 Task: Add Nature's Path Organic Panda Puffs Cereal to the cart.
Action: Mouse moved to (867, 313)
Screenshot: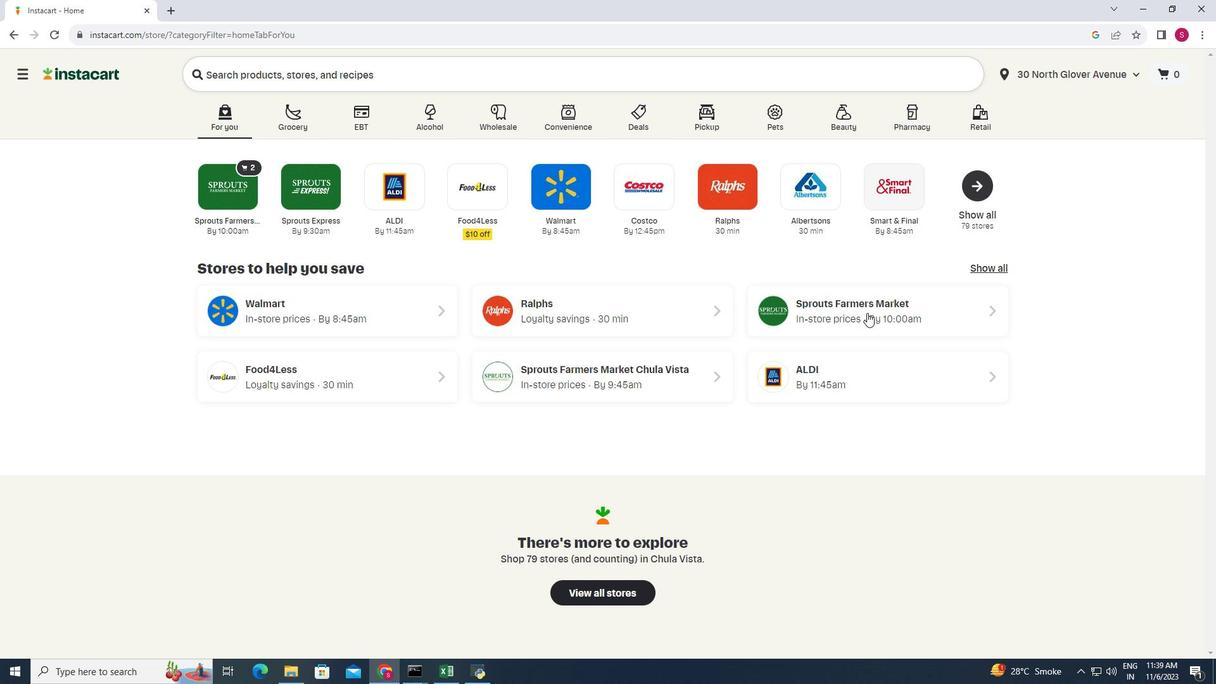 
Action: Mouse pressed left at (867, 313)
Screenshot: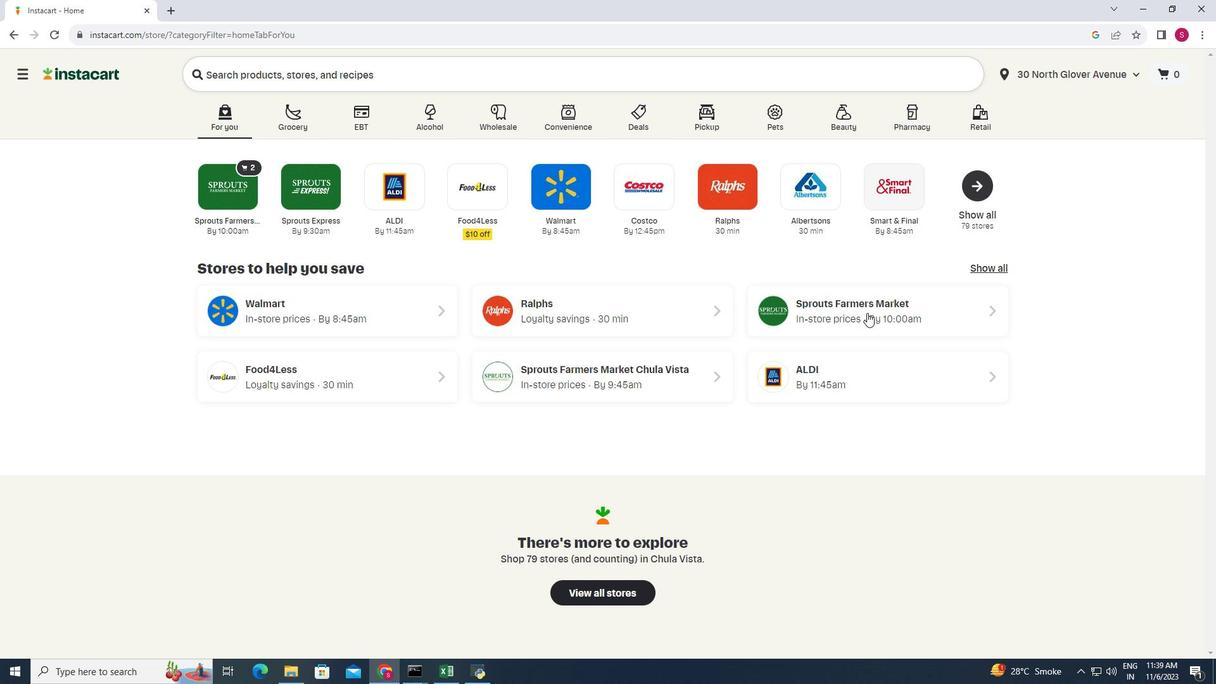 
Action: Mouse moved to (101, 476)
Screenshot: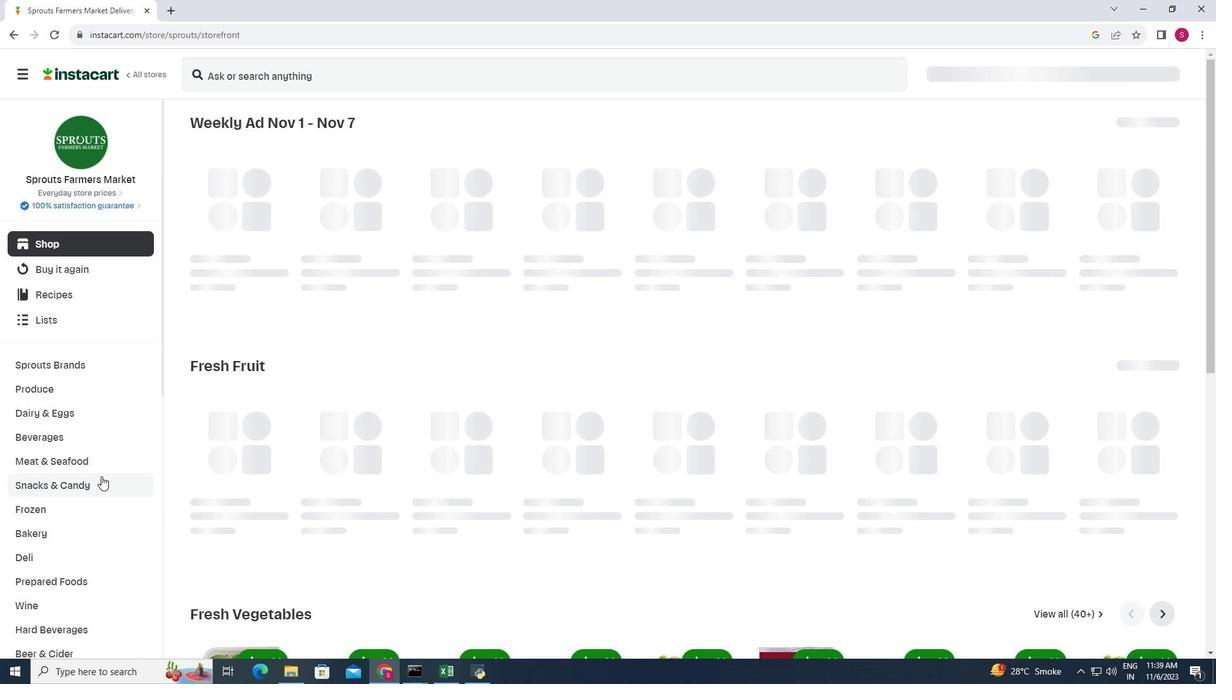 
Action: Mouse scrolled (101, 475) with delta (0, 0)
Screenshot: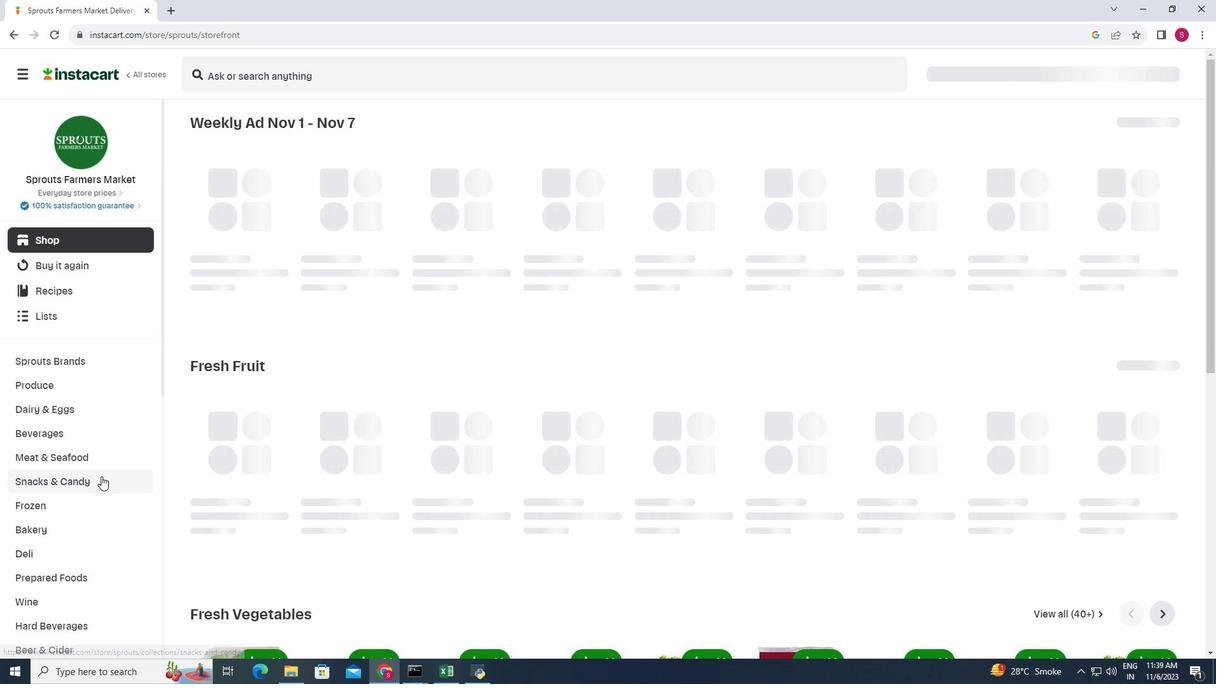 
Action: Mouse scrolled (101, 475) with delta (0, 0)
Screenshot: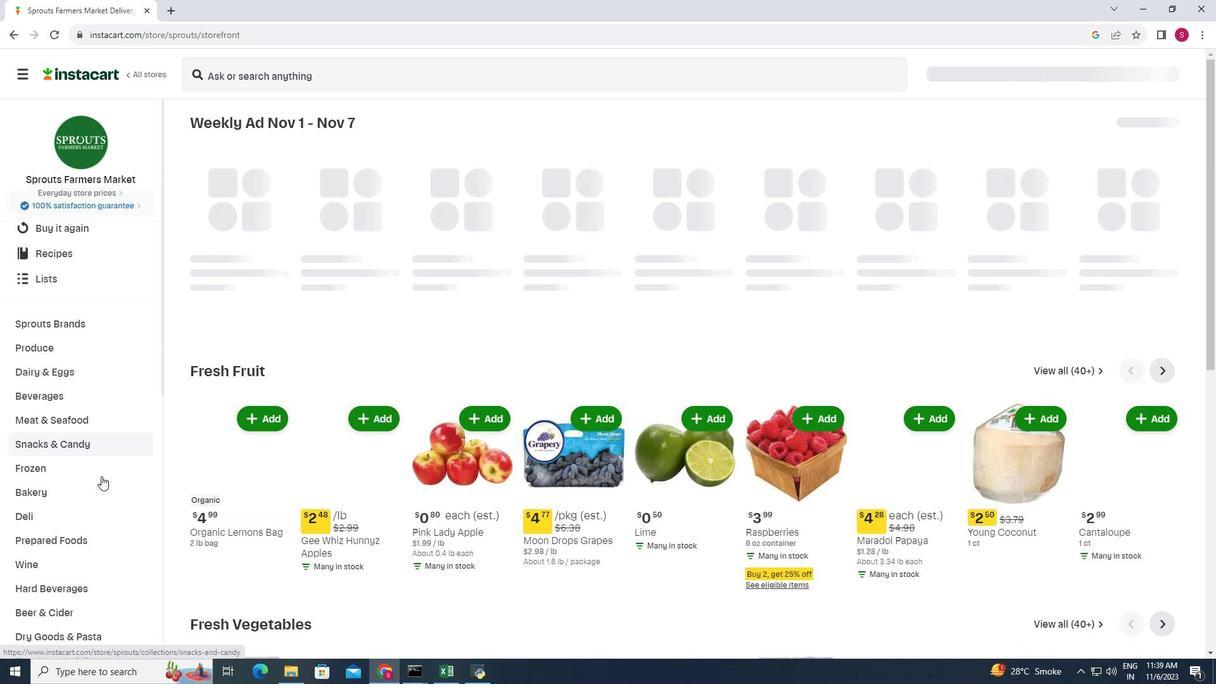 
Action: Mouse scrolled (101, 475) with delta (0, 0)
Screenshot: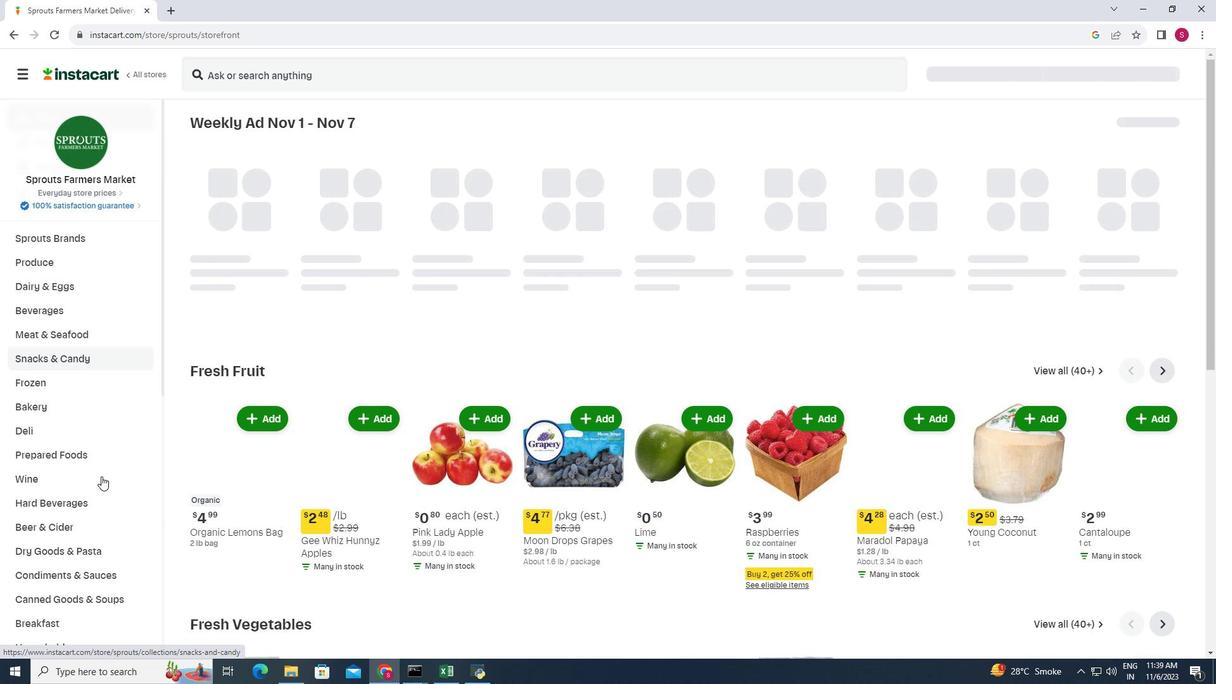 
Action: Mouse moved to (78, 556)
Screenshot: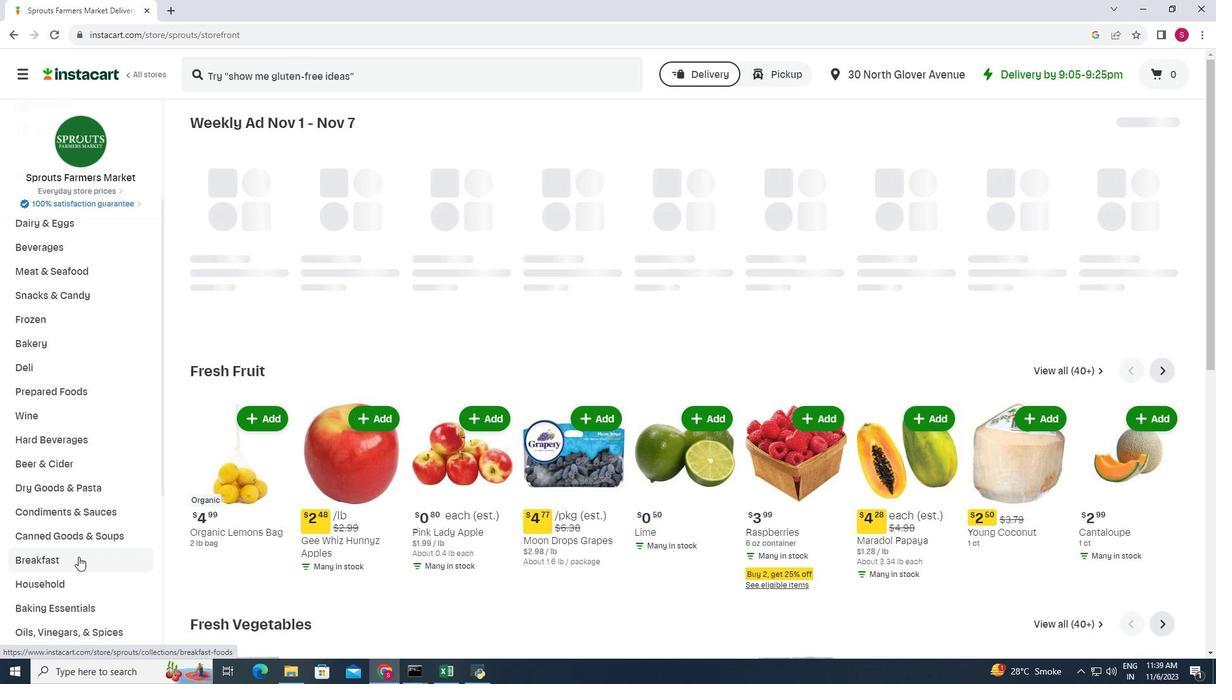 
Action: Mouse pressed left at (78, 556)
Screenshot: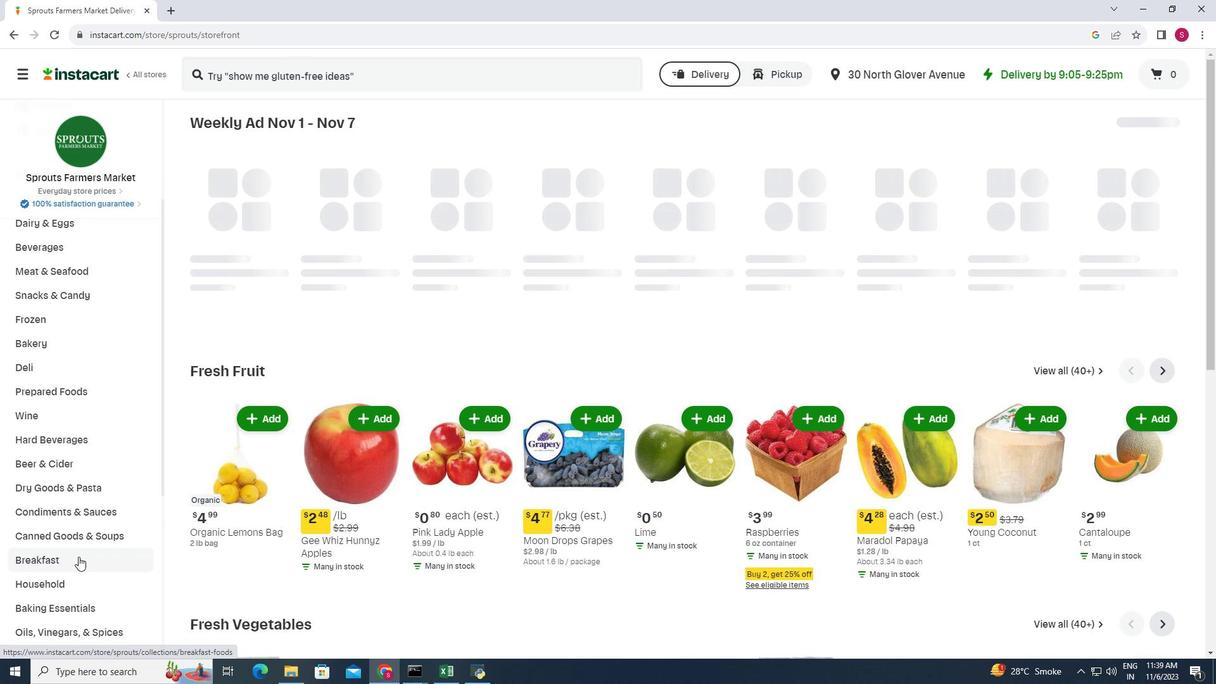 
Action: Mouse moved to (946, 161)
Screenshot: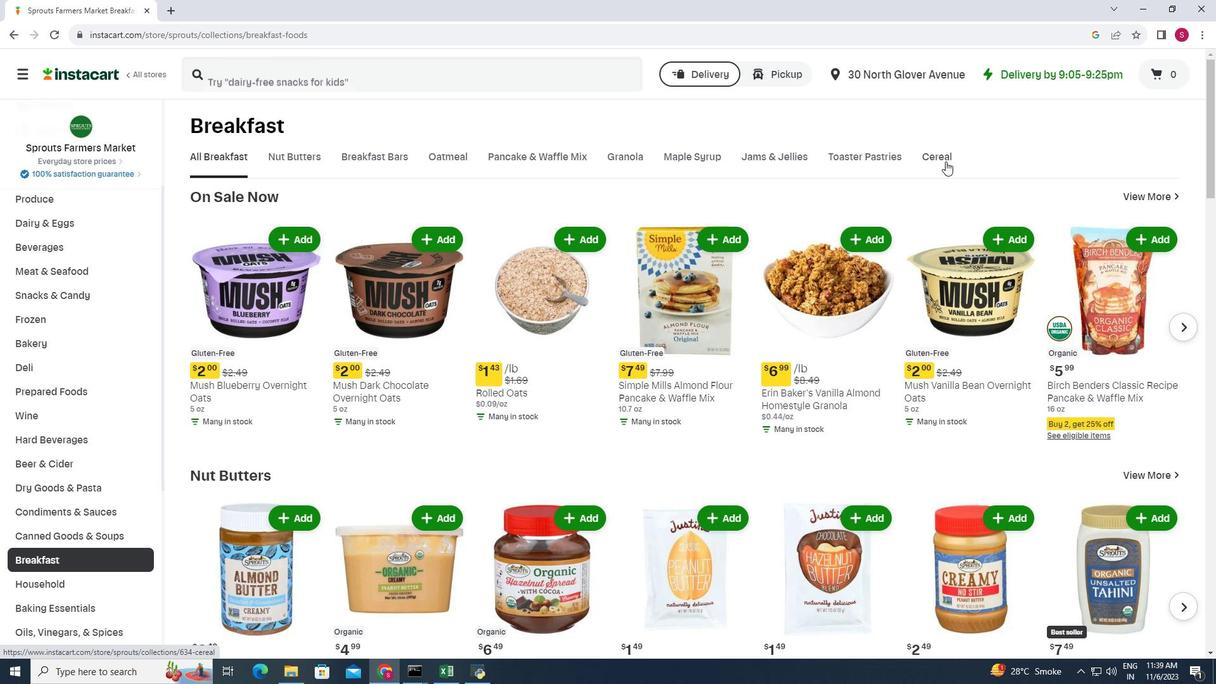 
Action: Mouse pressed left at (946, 161)
Screenshot: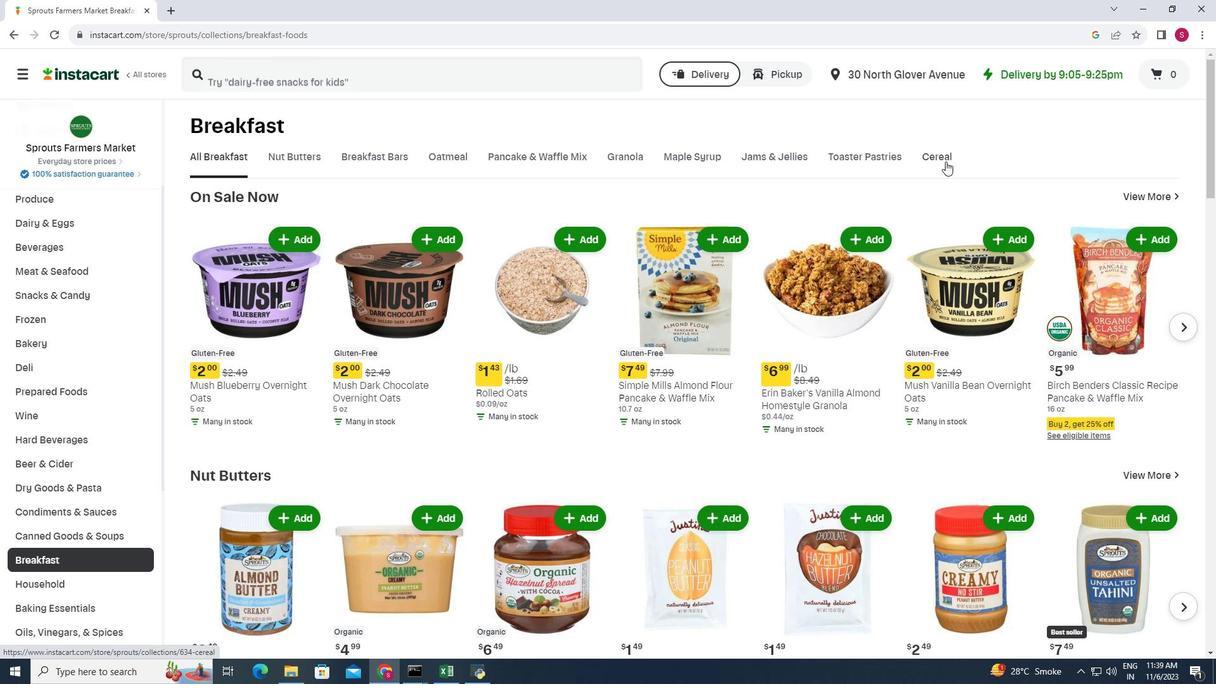 
Action: Mouse moved to (294, 224)
Screenshot: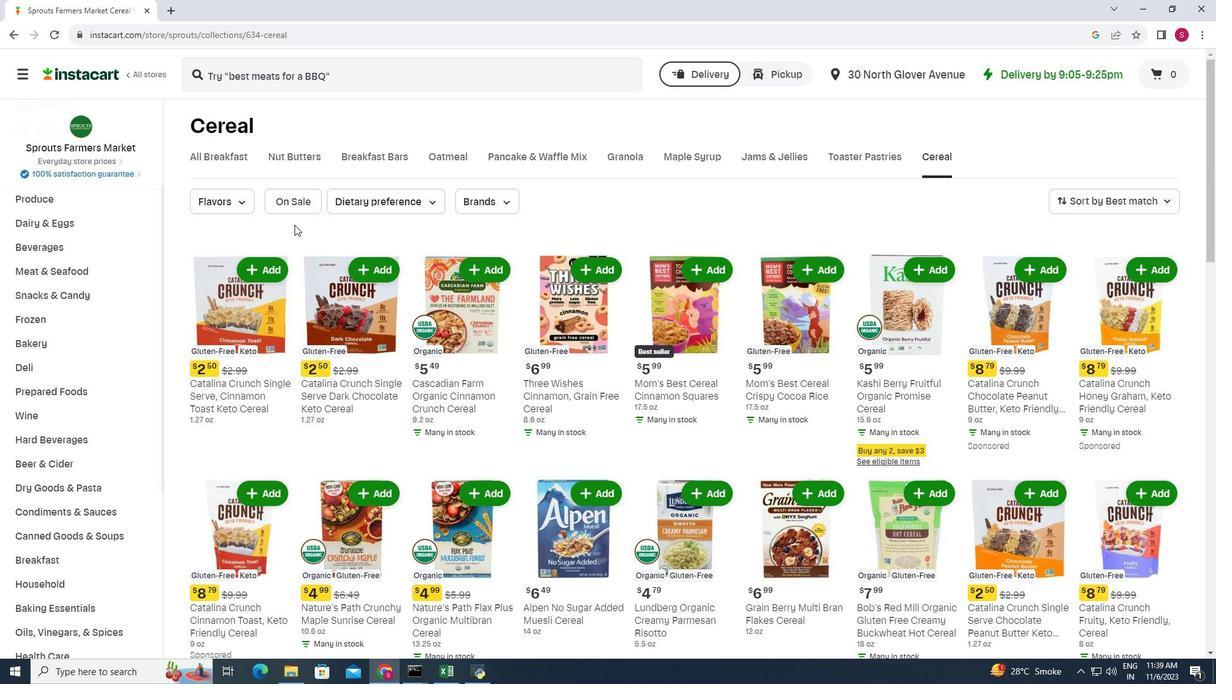 
Action: Mouse scrolled (294, 224) with delta (0, 0)
Screenshot: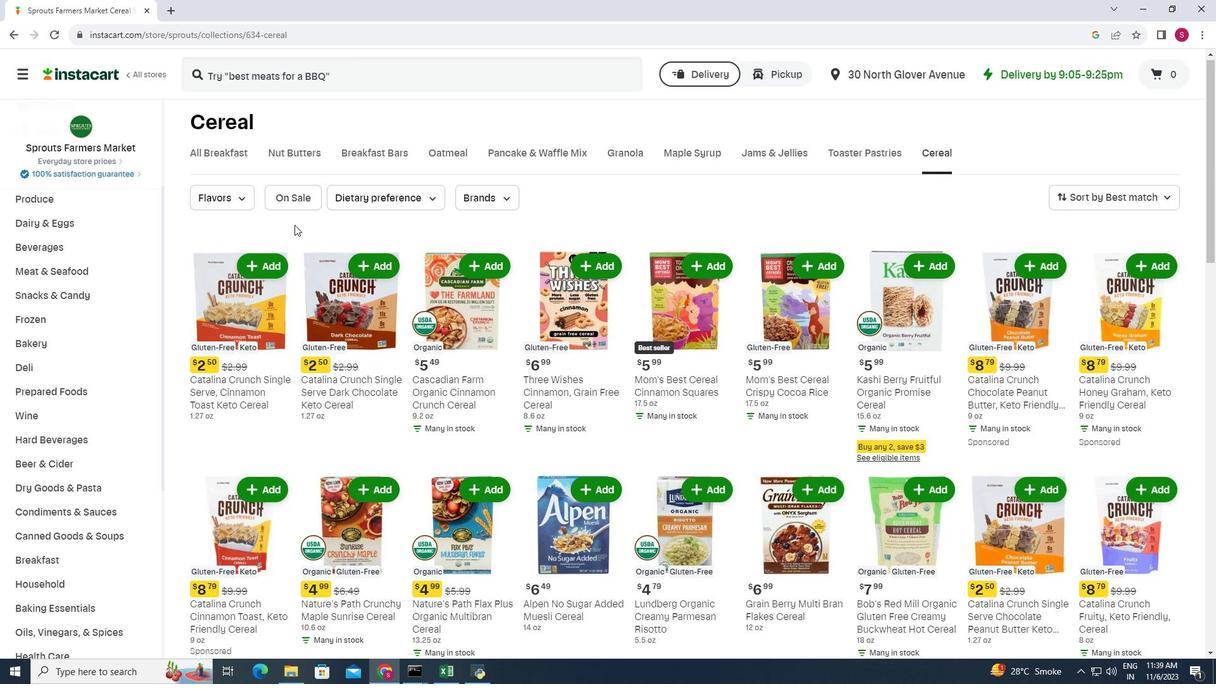 
Action: Mouse scrolled (294, 224) with delta (0, 0)
Screenshot: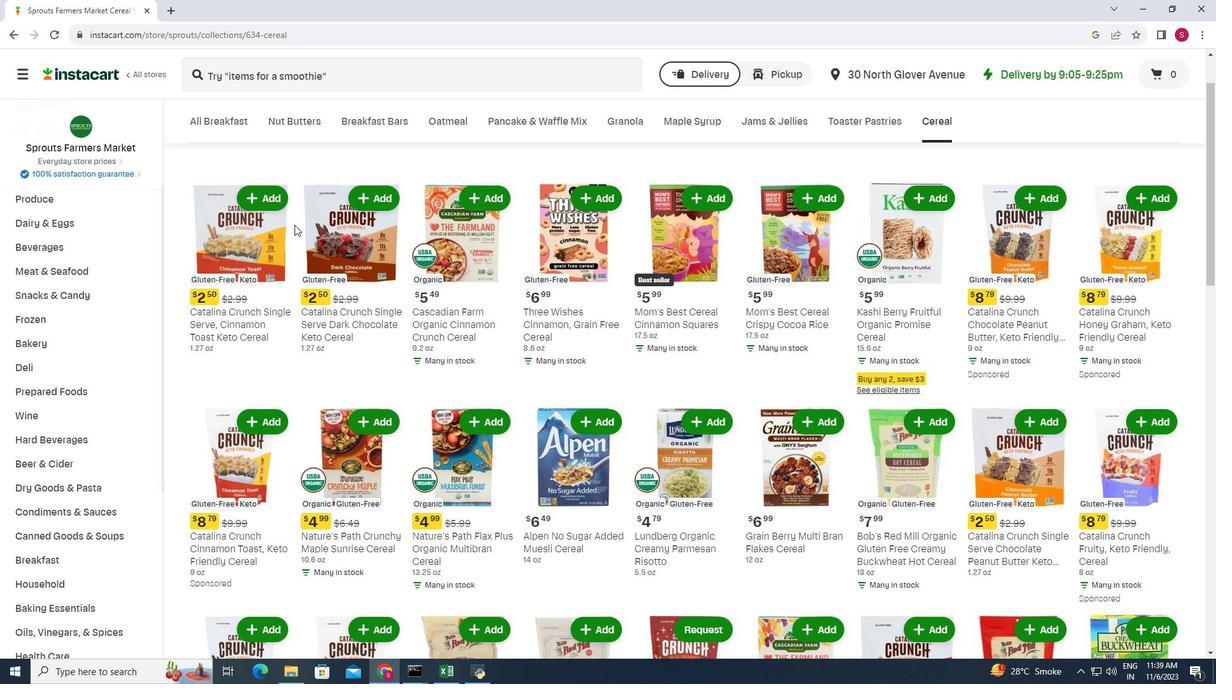 
Action: Mouse moved to (295, 225)
Screenshot: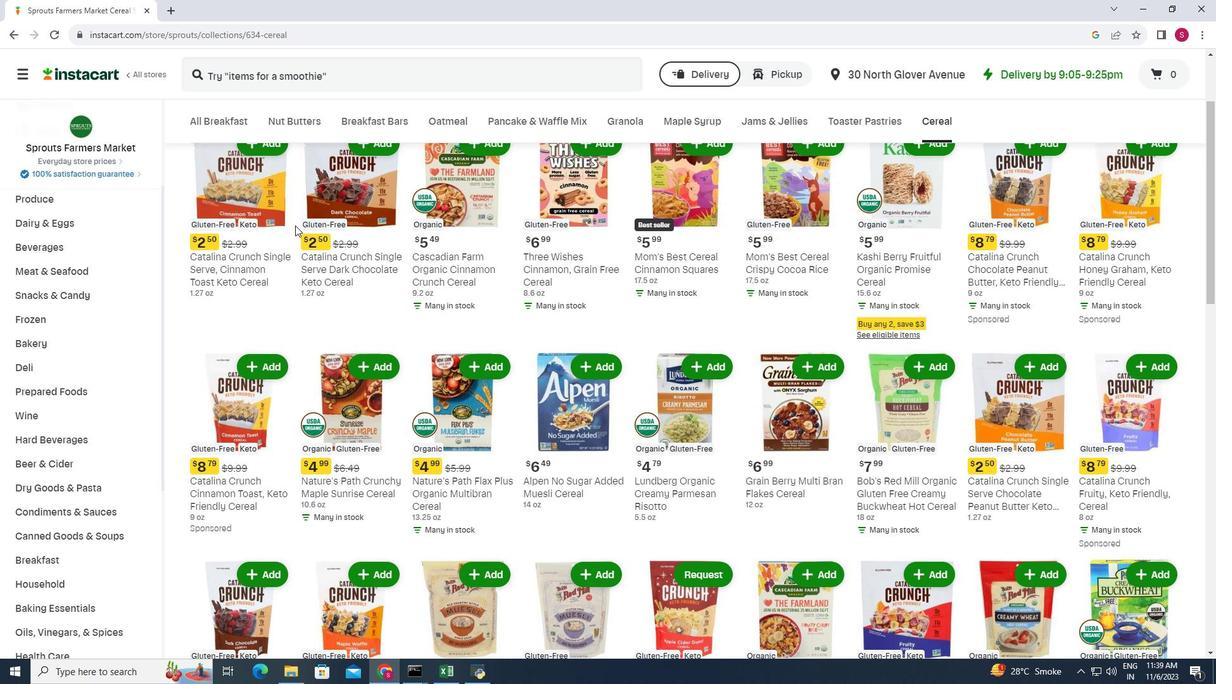 
Action: Mouse scrolled (295, 224) with delta (0, 0)
Screenshot: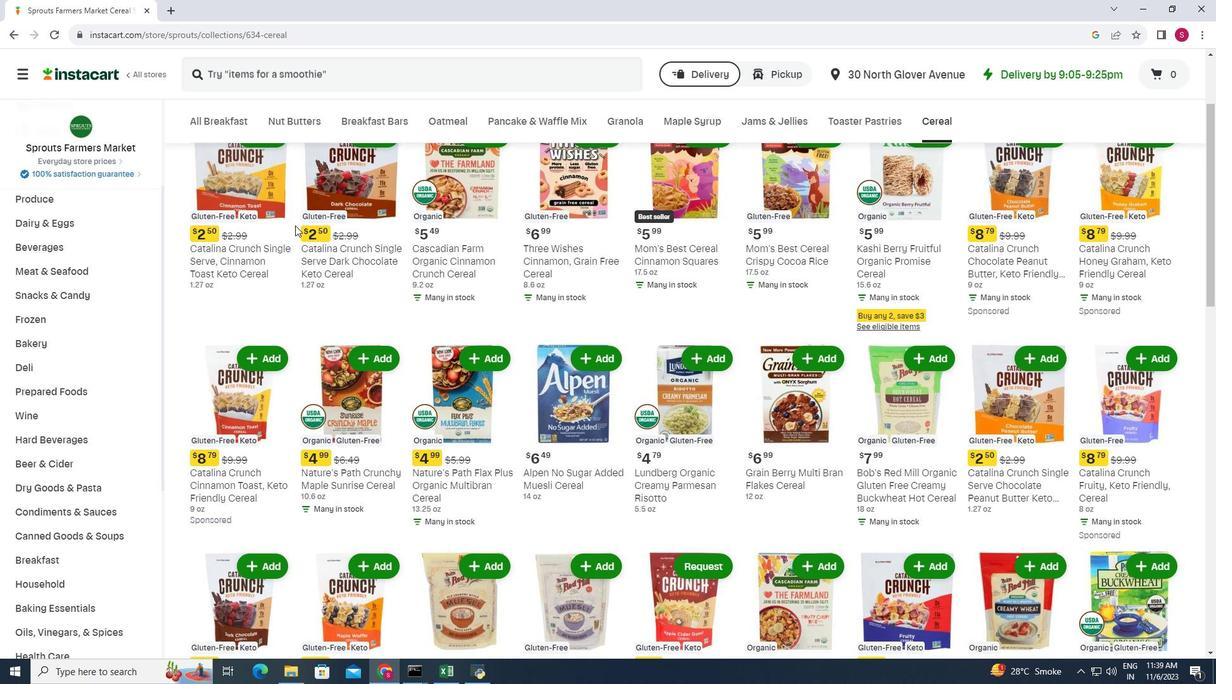 
Action: Mouse moved to (288, 226)
Screenshot: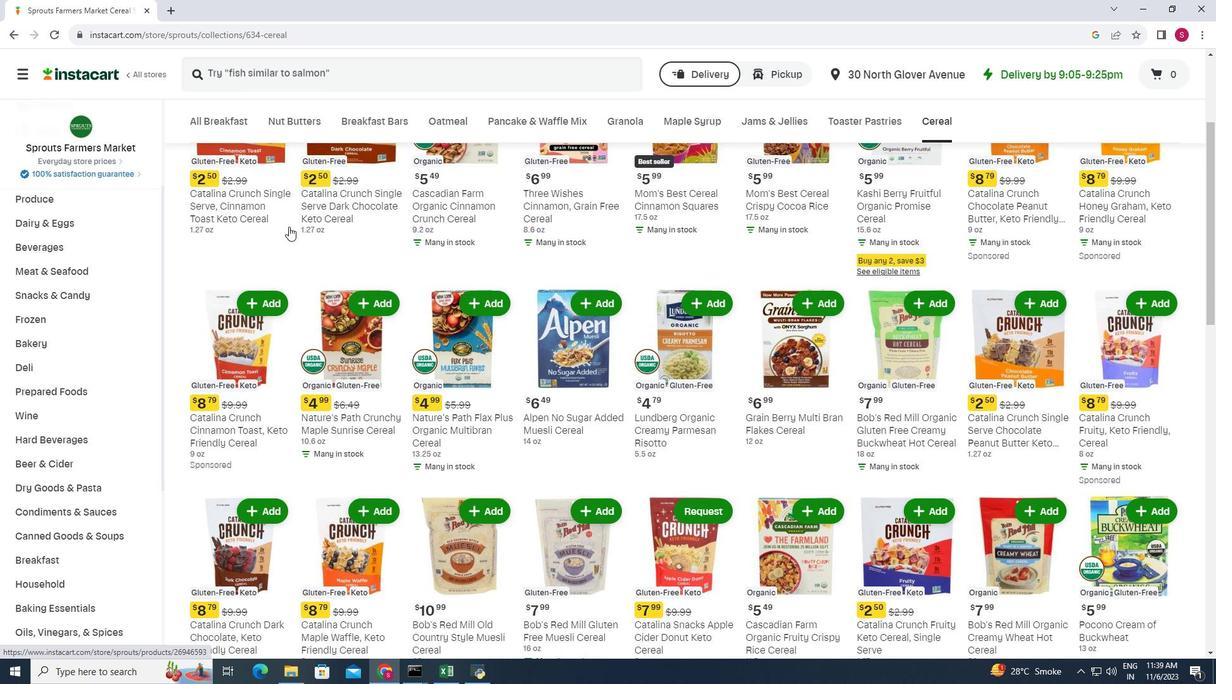 
Action: Mouse scrolled (288, 226) with delta (0, 0)
Screenshot: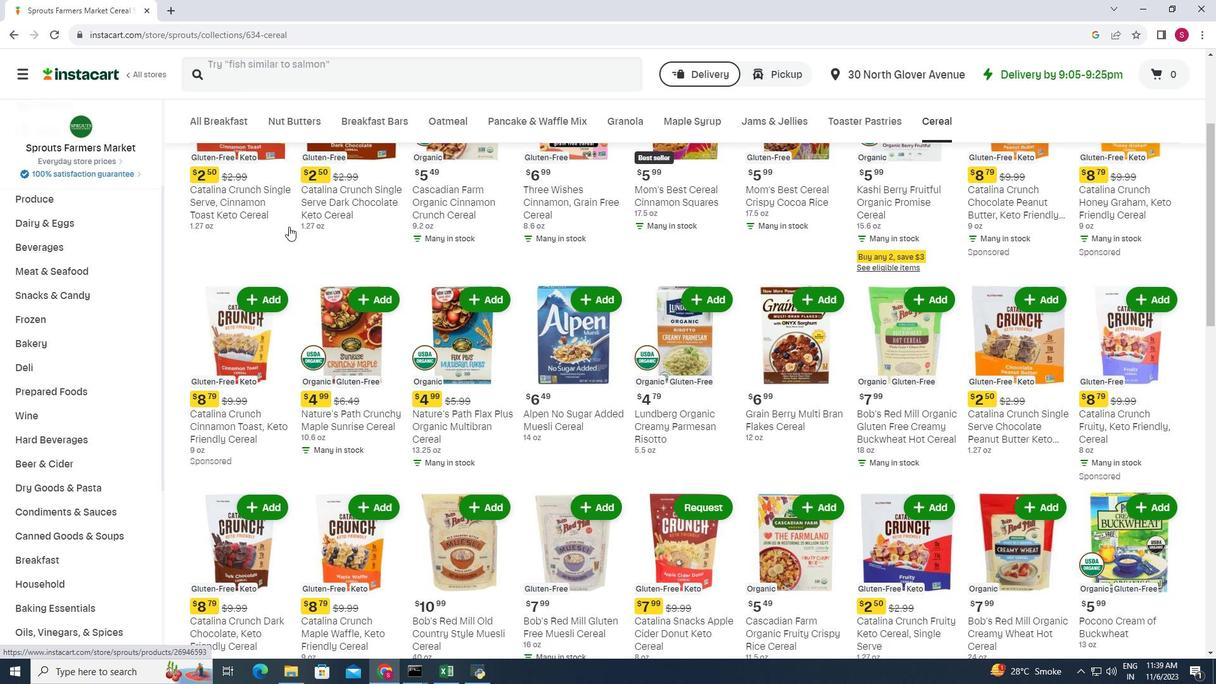 
Action: Mouse moved to (304, 226)
Screenshot: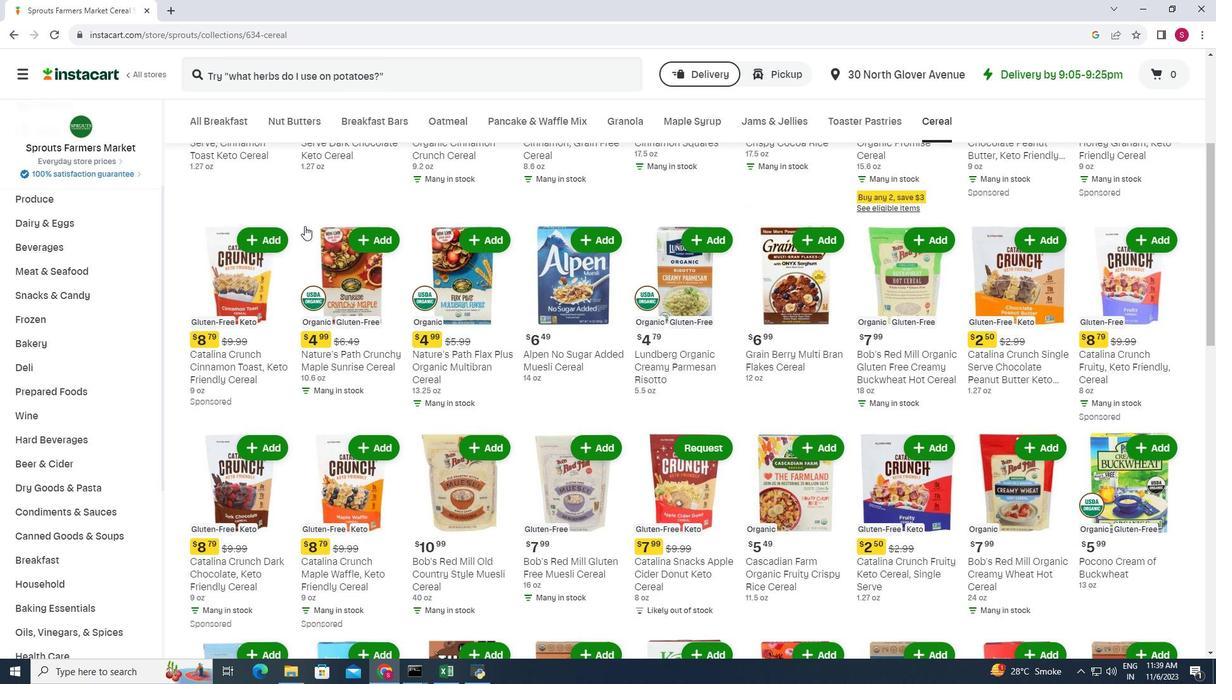 
Action: Mouse scrolled (304, 225) with delta (0, 0)
Screenshot: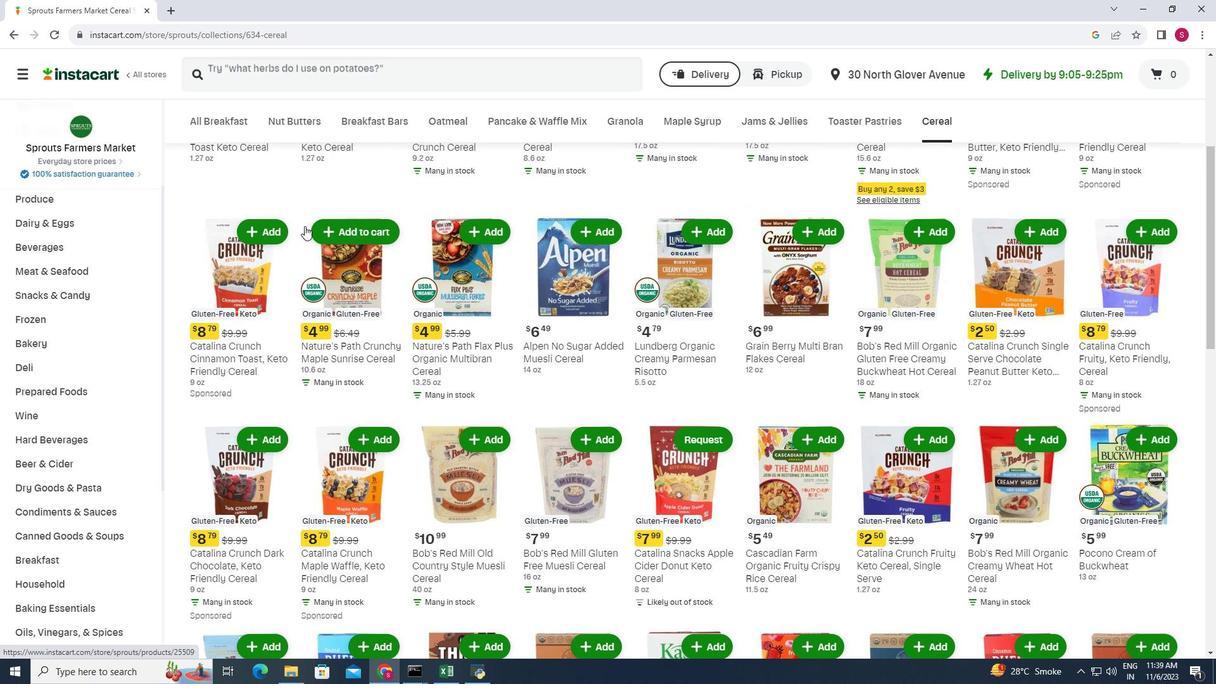 
Action: Mouse moved to (304, 226)
Screenshot: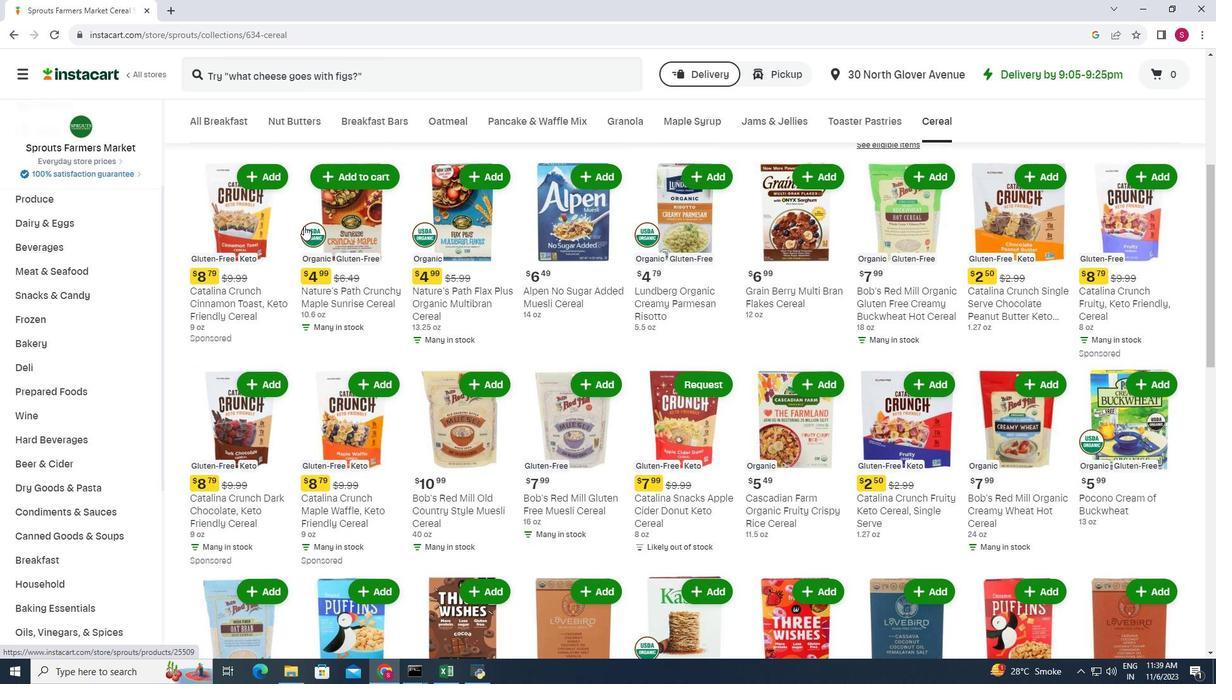 
Action: Mouse scrolled (304, 225) with delta (0, 0)
Screenshot: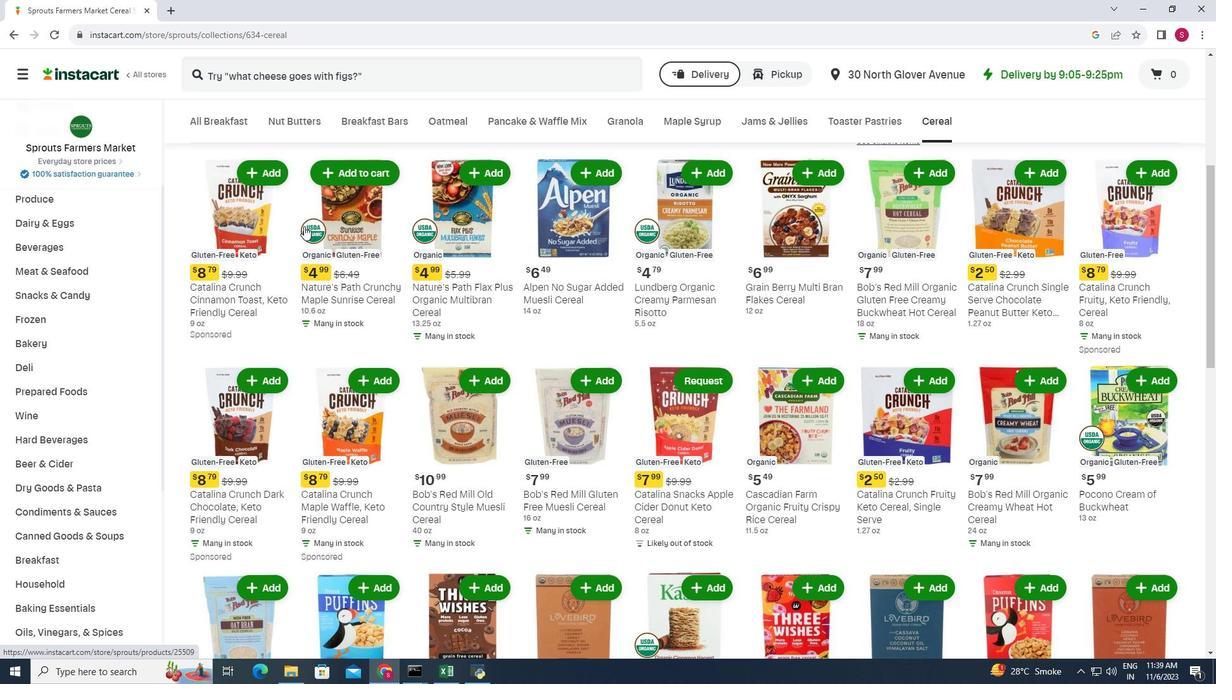 
Action: Mouse moved to (294, 234)
Screenshot: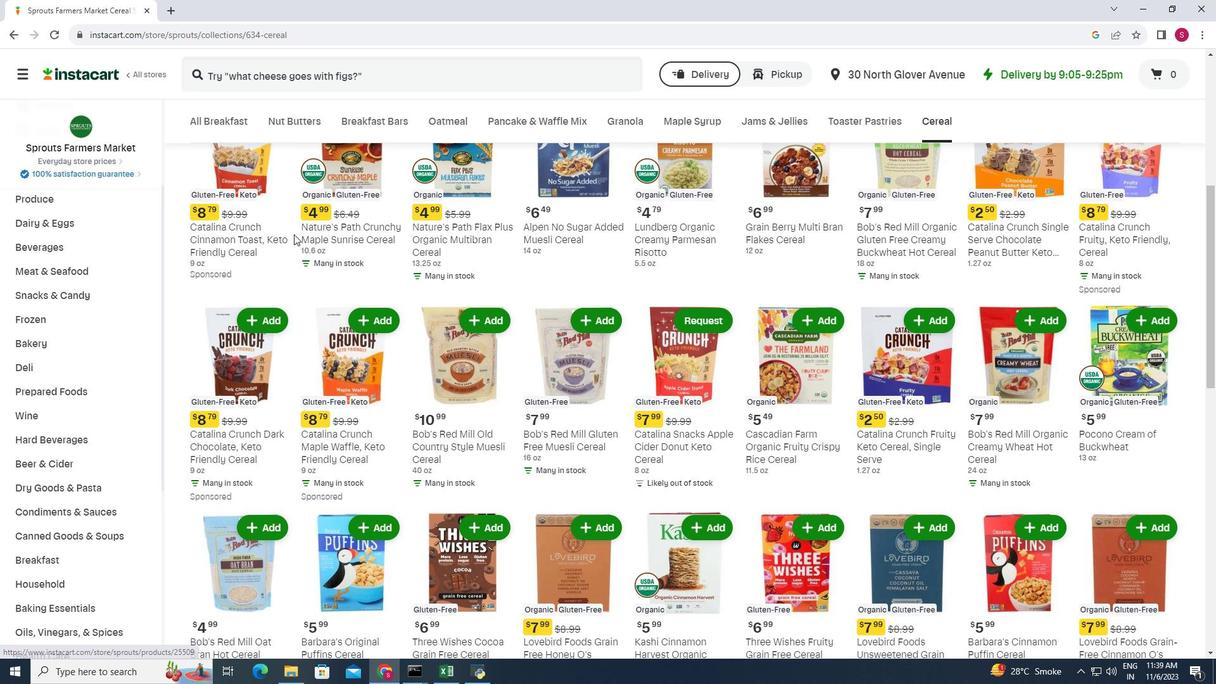
Action: Mouse scrolled (294, 233) with delta (0, 0)
Screenshot: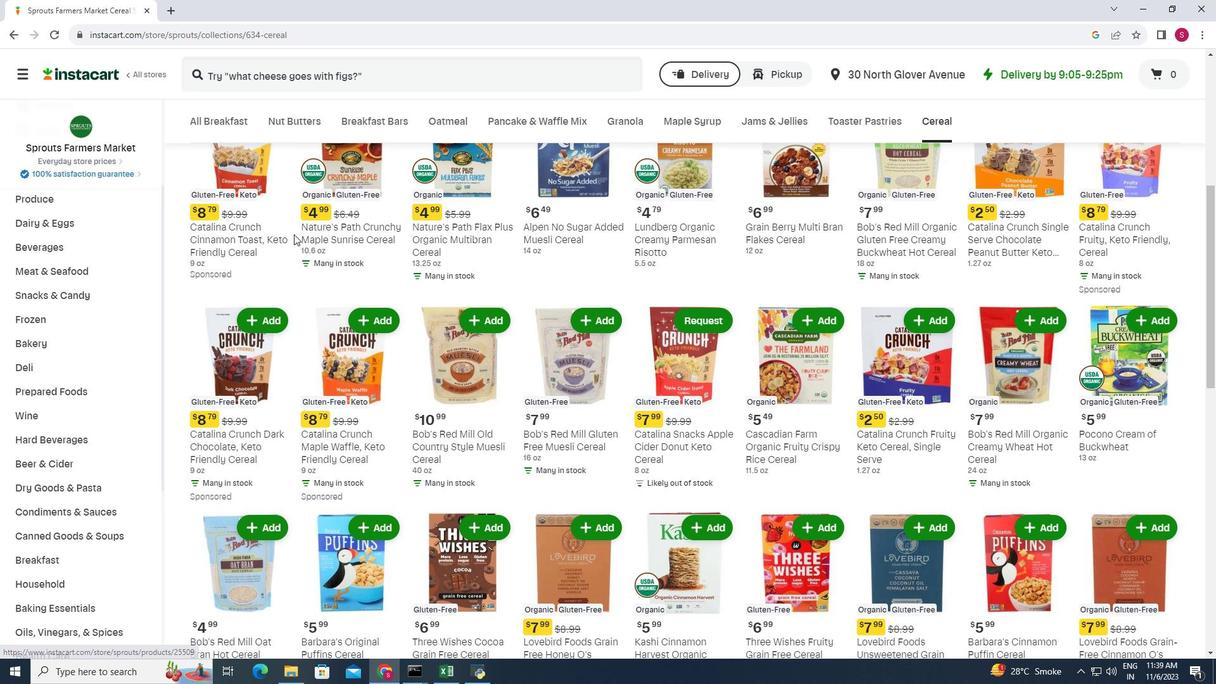 
Action: Mouse moved to (295, 233)
Screenshot: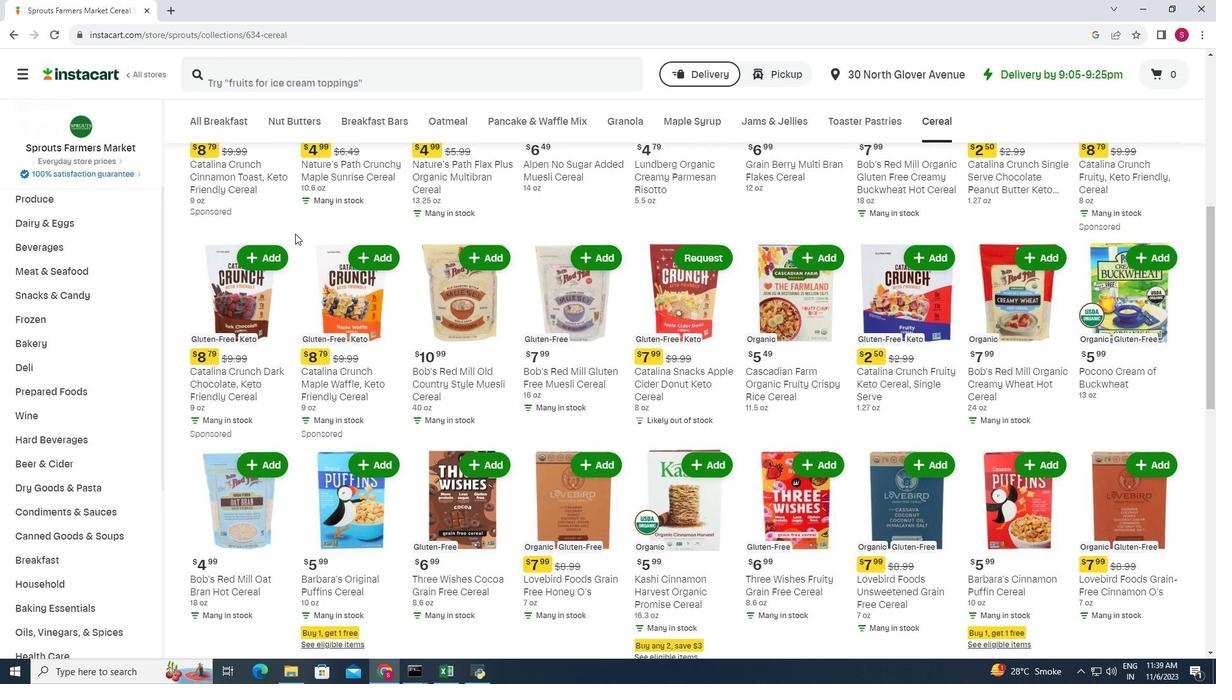 
Action: Mouse scrolled (295, 233) with delta (0, 0)
Screenshot: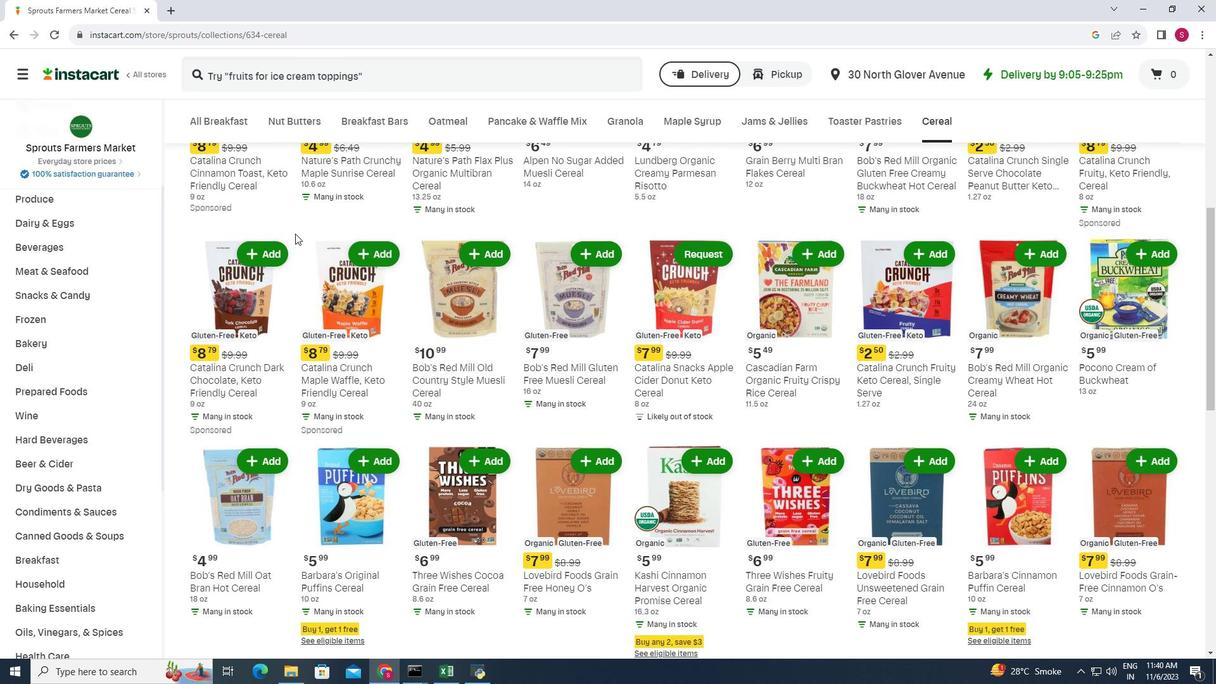 
Action: Mouse moved to (295, 233)
Screenshot: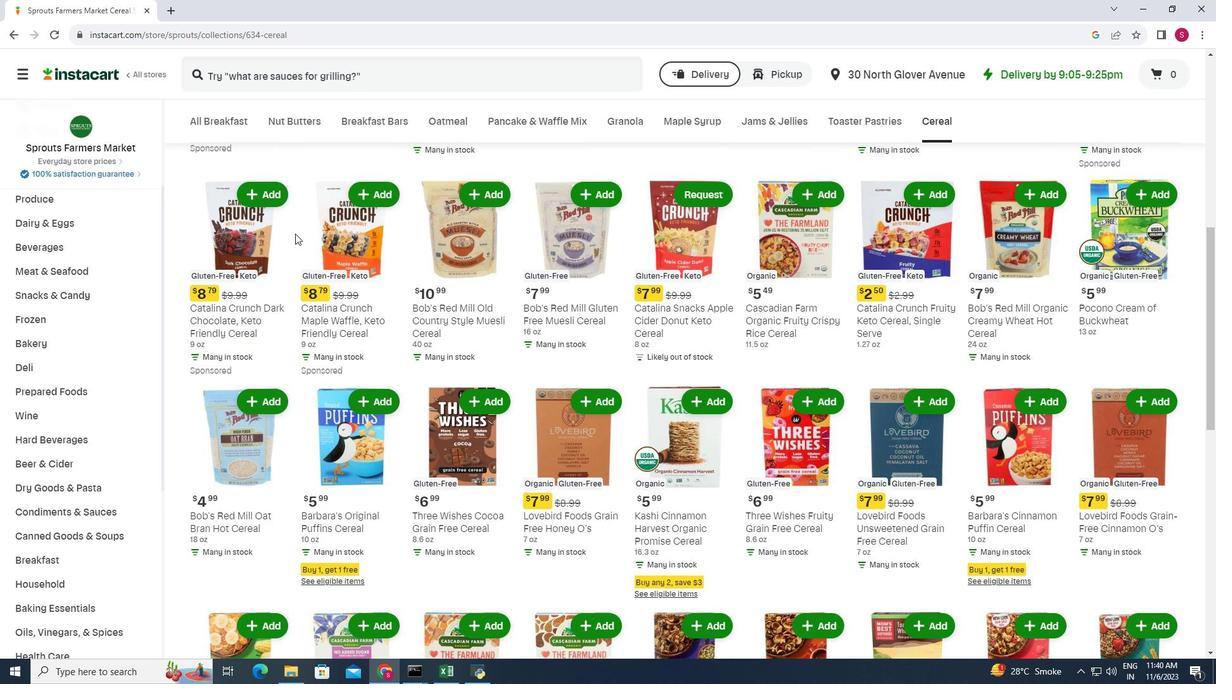 
Action: Mouse scrolled (295, 233) with delta (0, 0)
Screenshot: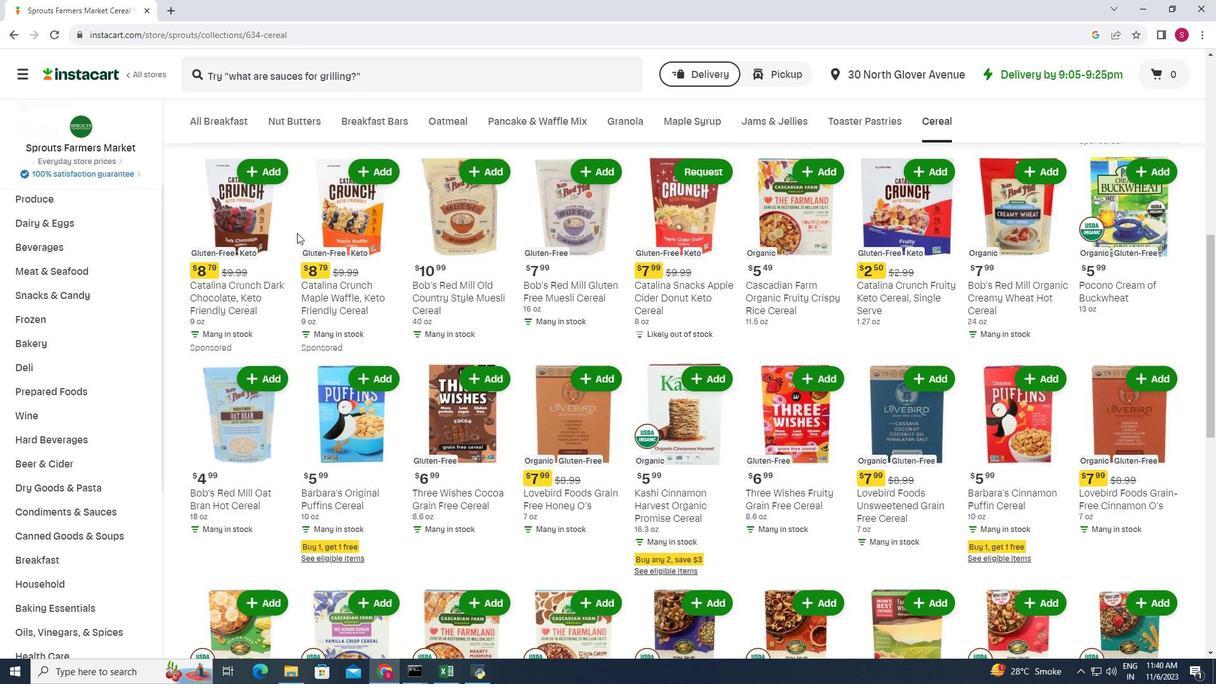 
Action: Mouse moved to (297, 232)
Screenshot: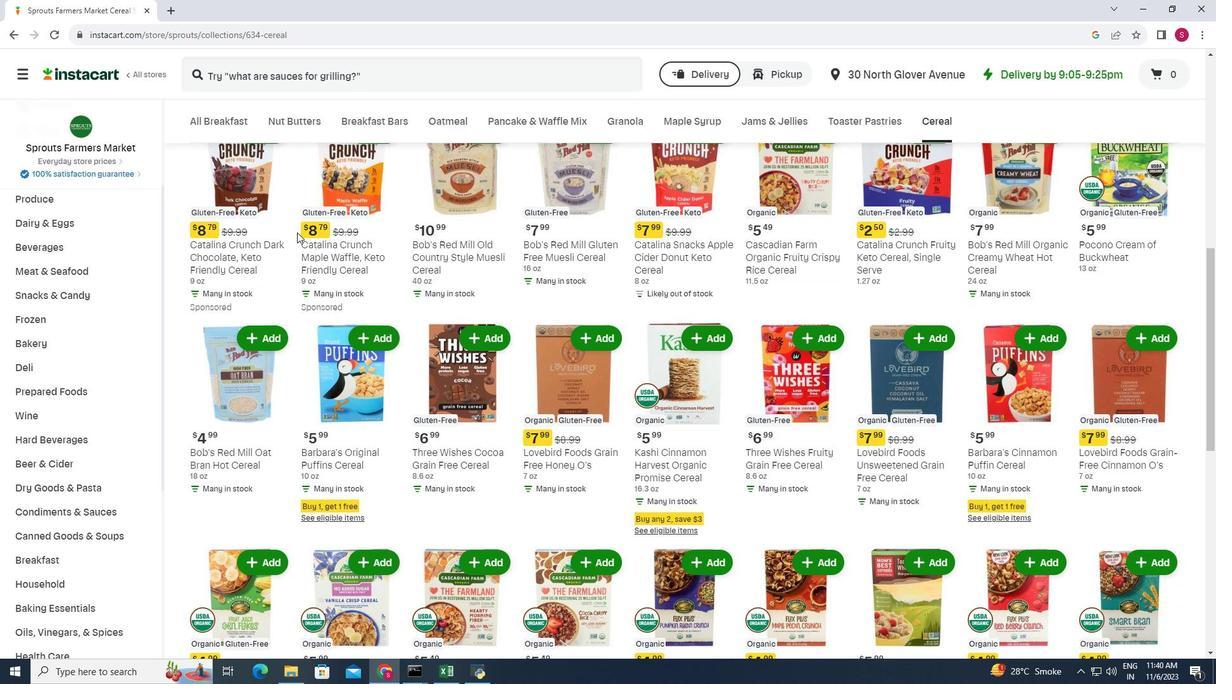 
Action: Mouse scrolled (297, 231) with delta (0, 0)
Screenshot: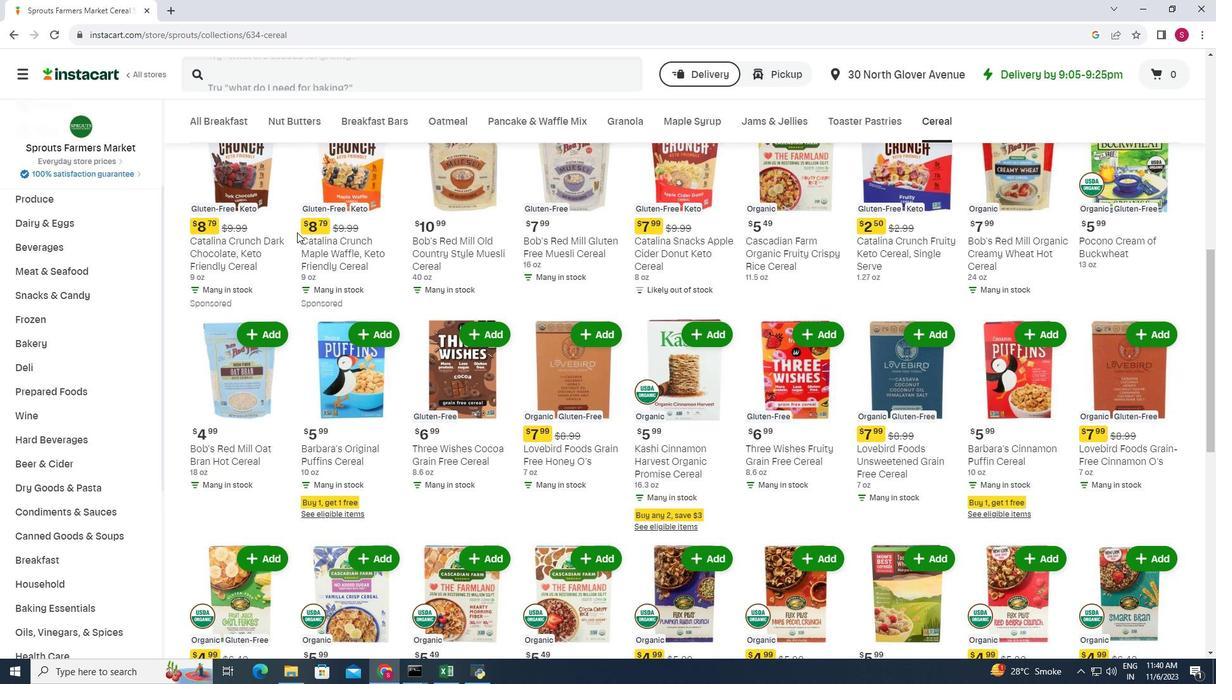 
Action: Mouse moved to (296, 231)
Screenshot: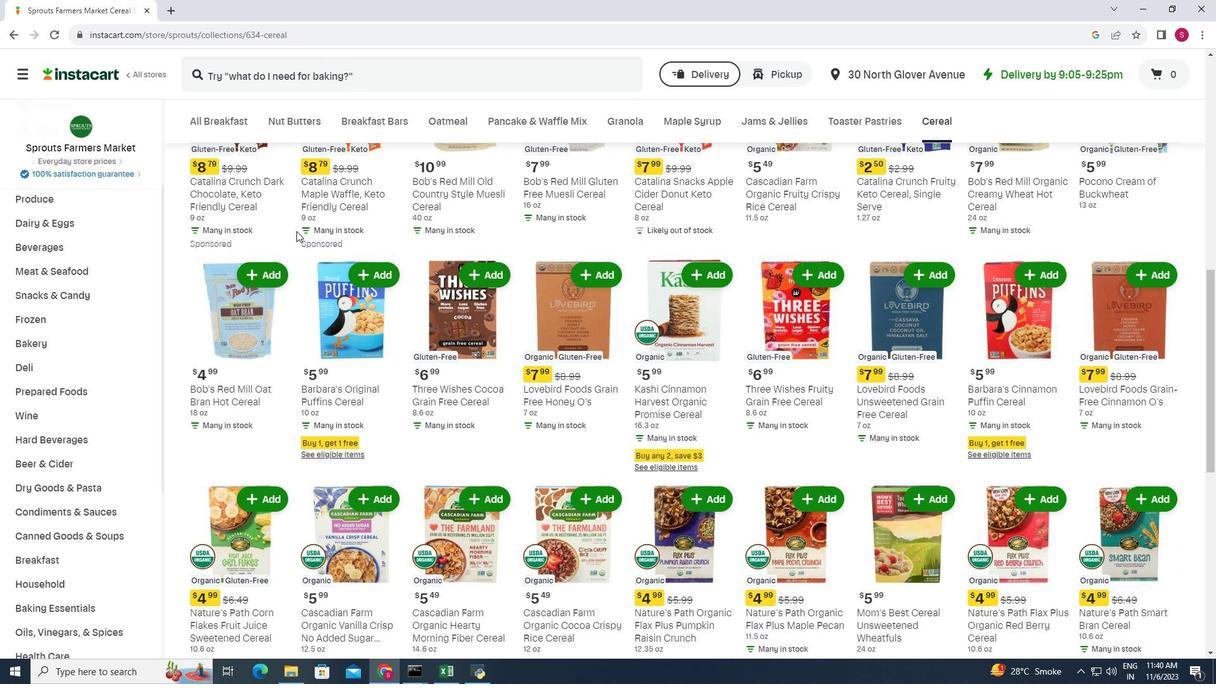 
Action: Mouse scrolled (296, 230) with delta (0, 0)
Screenshot: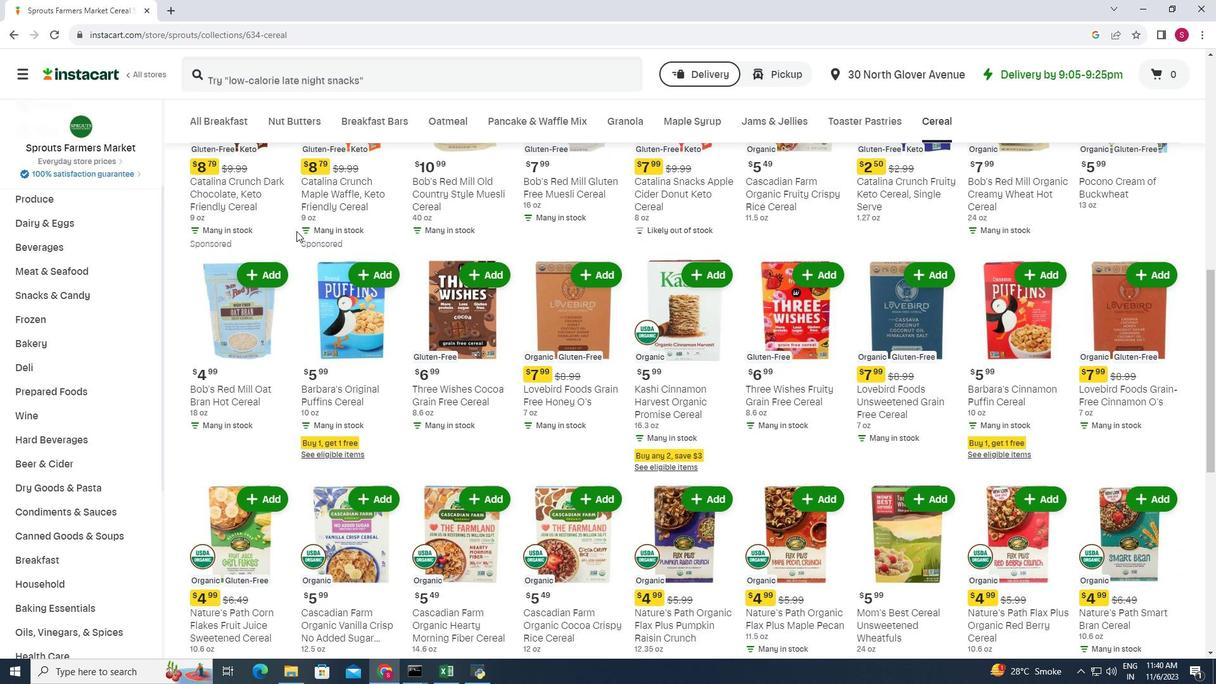 
Action: Mouse moved to (296, 230)
Screenshot: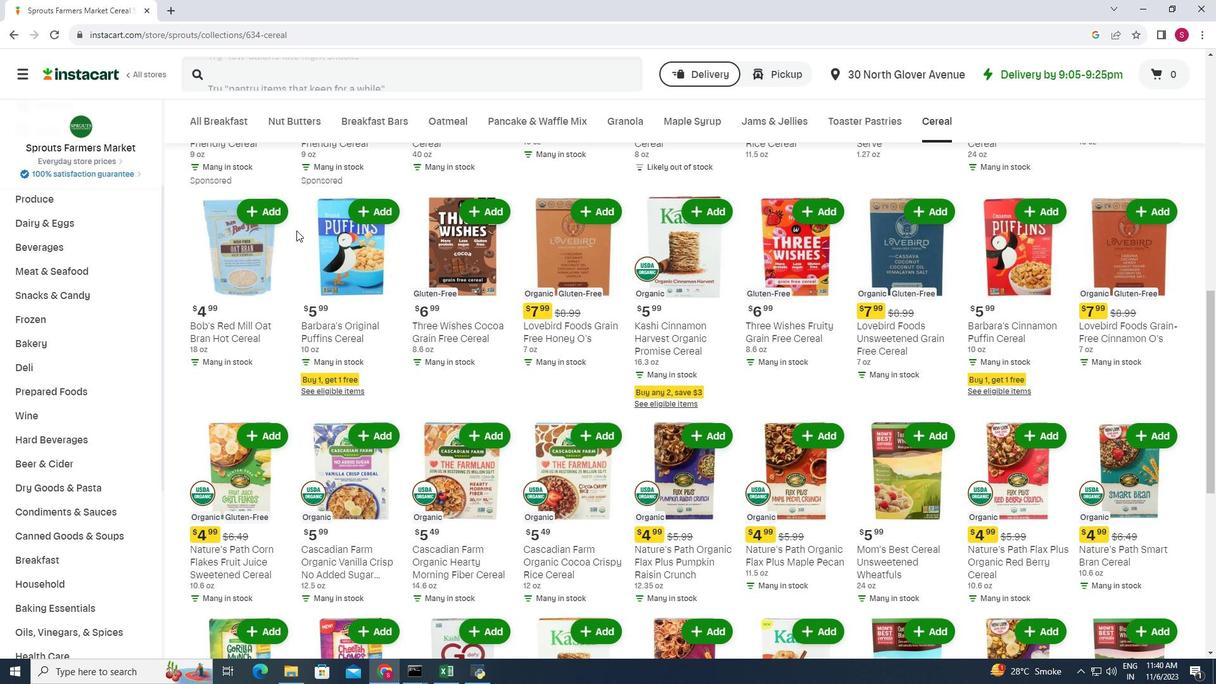 
Action: Mouse scrolled (296, 230) with delta (0, 0)
Screenshot: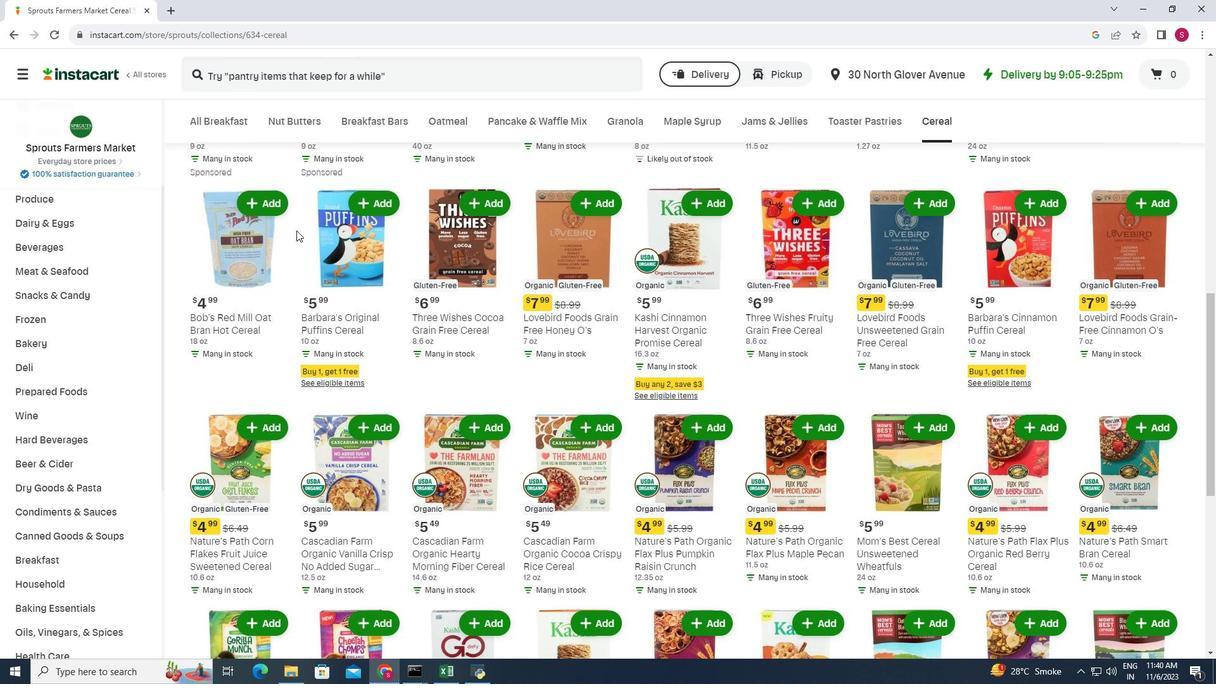 
Action: Mouse moved to (294, 230)
Screenshot: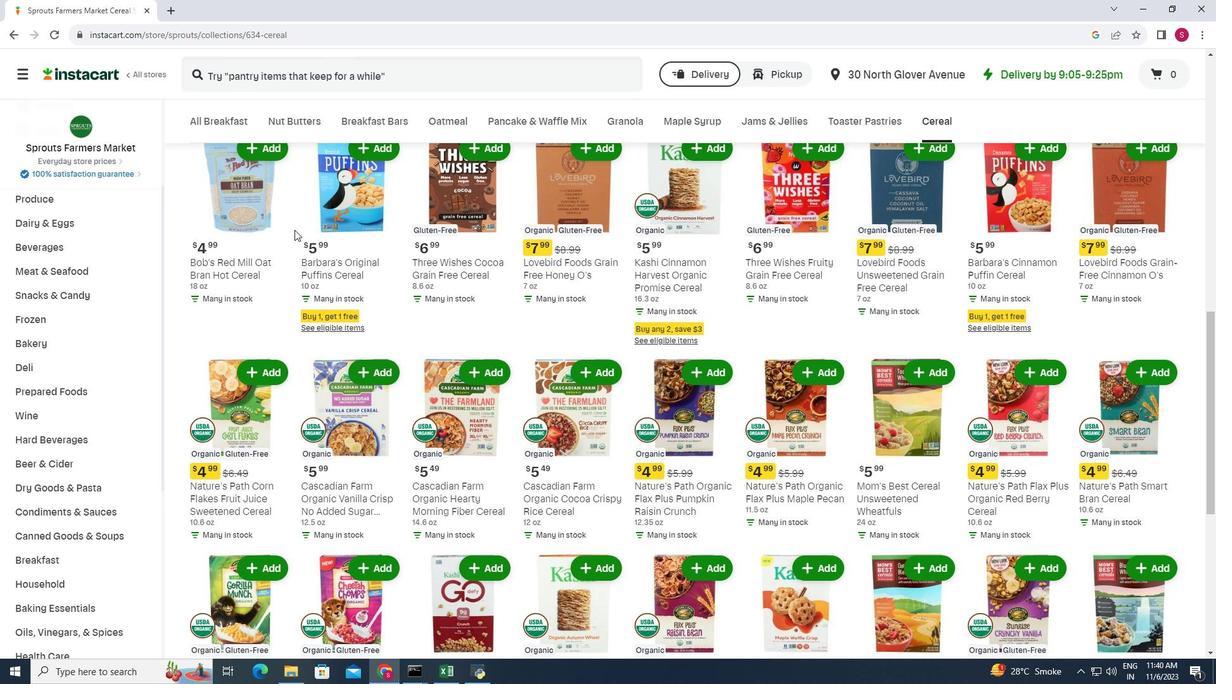 
Action: Mouse scrolled (294, 229) with delta (0, 0)
Screenshot: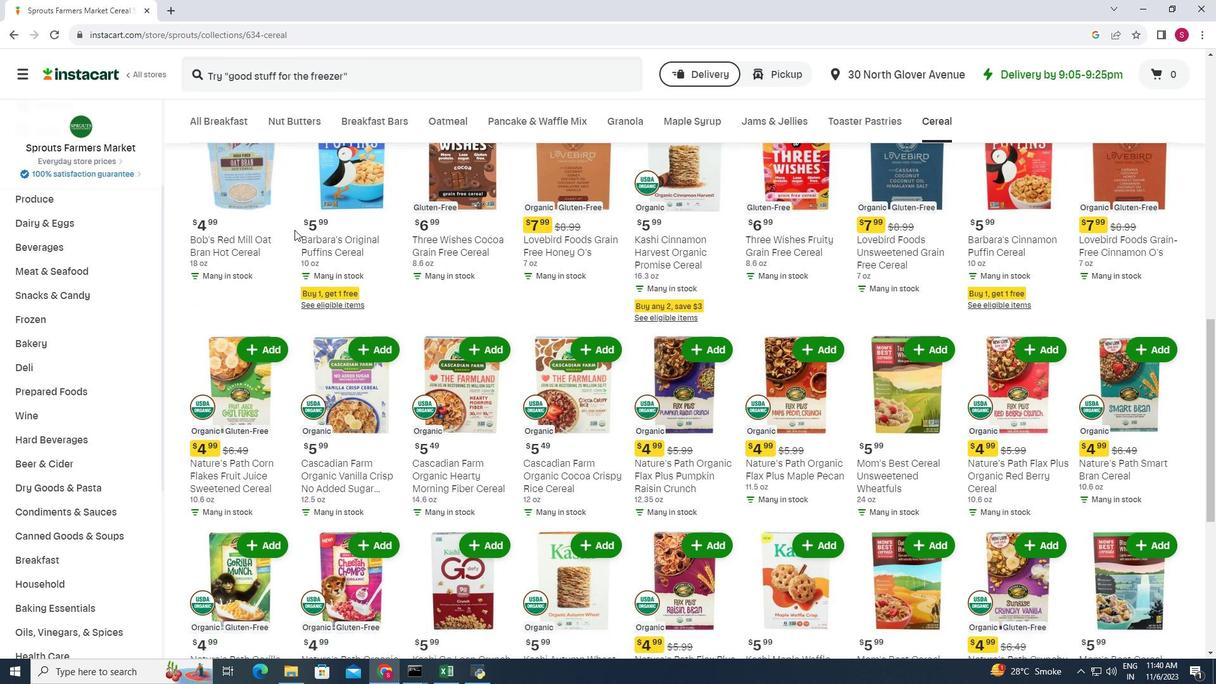 
Action: Mouse scrolled (294, 229) with delta (0, 0)
Screenshot: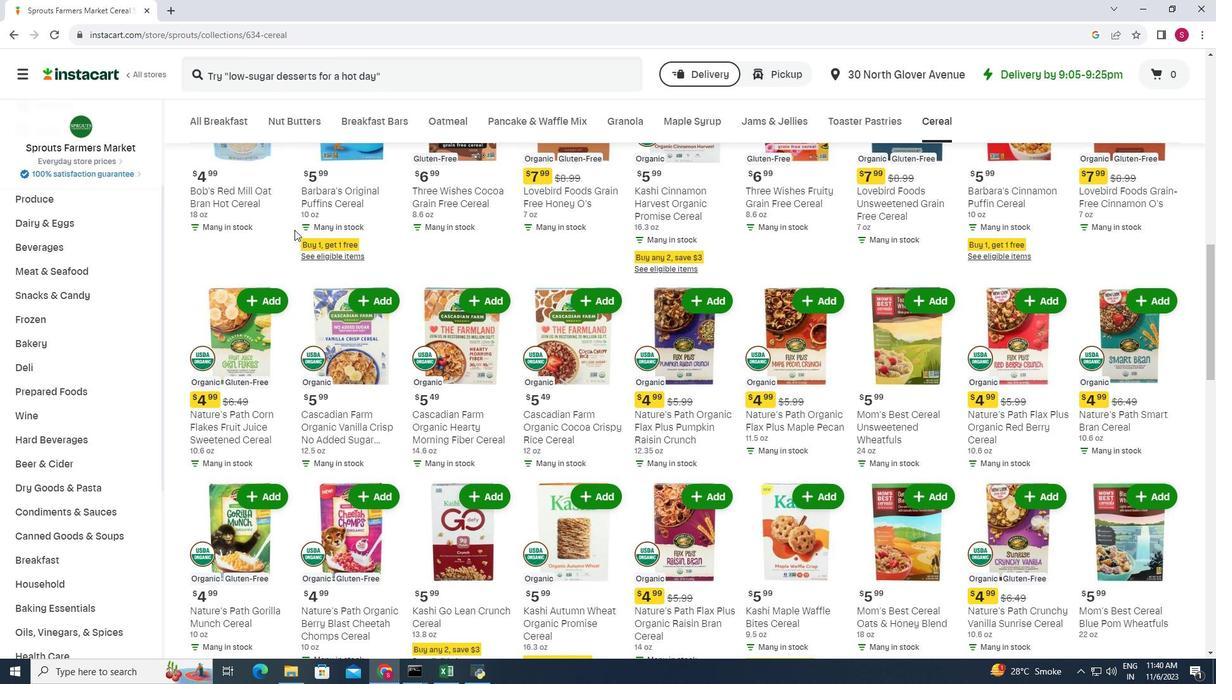 
Action: Mouse scrolled (294, 229) with delta (0, 0)
Screenshot: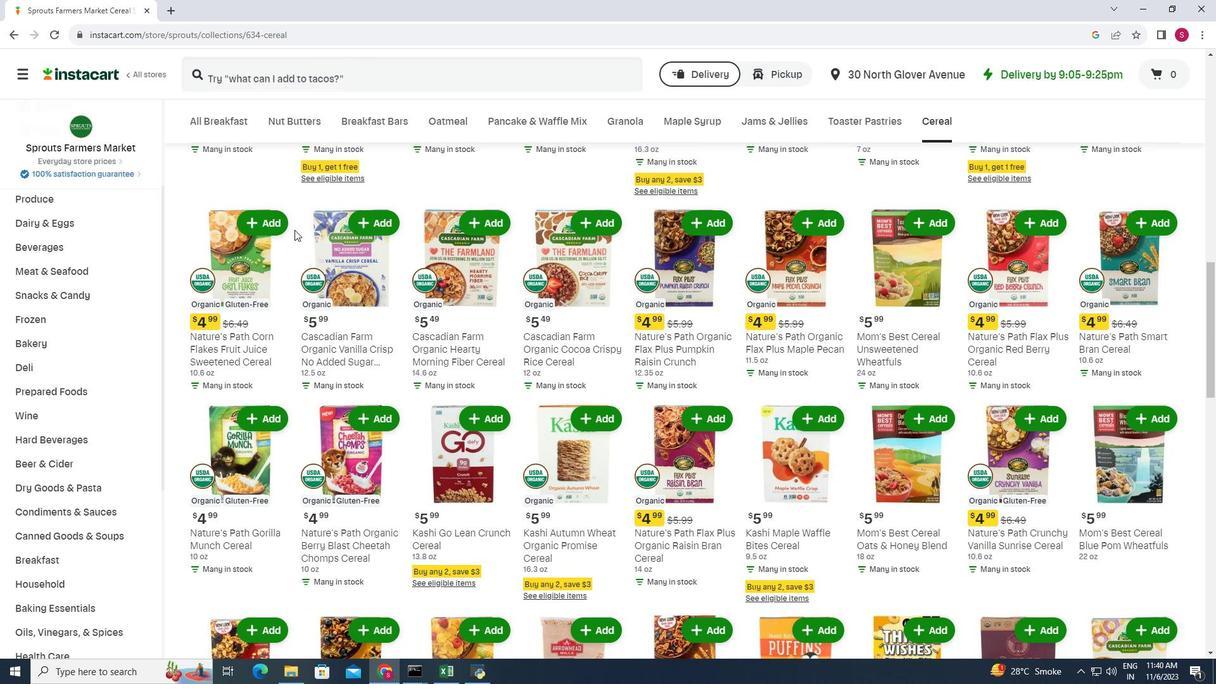 
Action: Mouse moved to (294, 228)
Screenshot: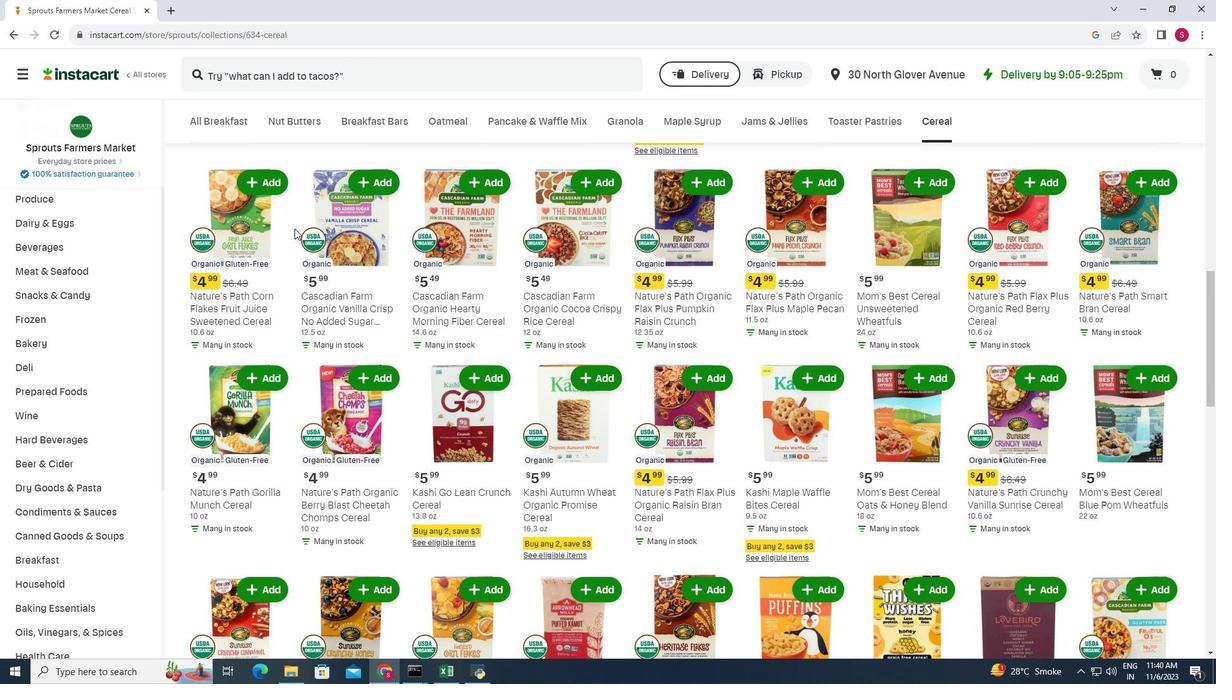 
Action: Mouse scrolled (294, 228) with delta (0, 0)
Screenshot: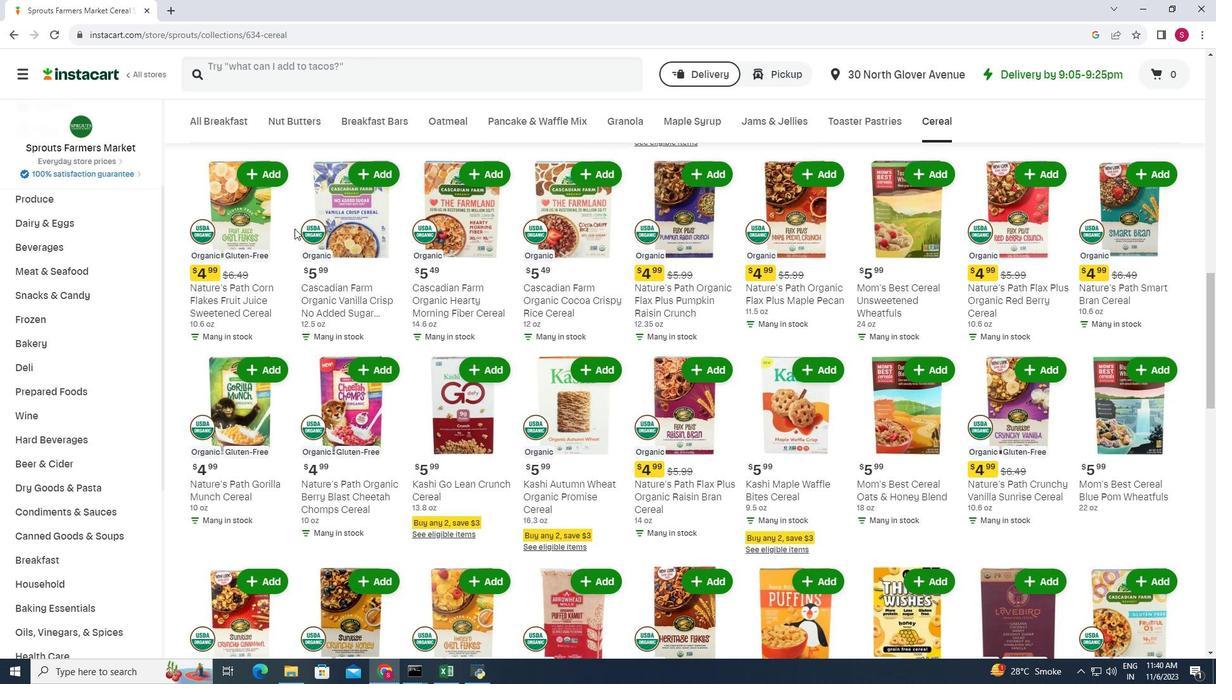 
Action: Mouse scrolled (294, 228) with delta (0, 0)
Screenshot: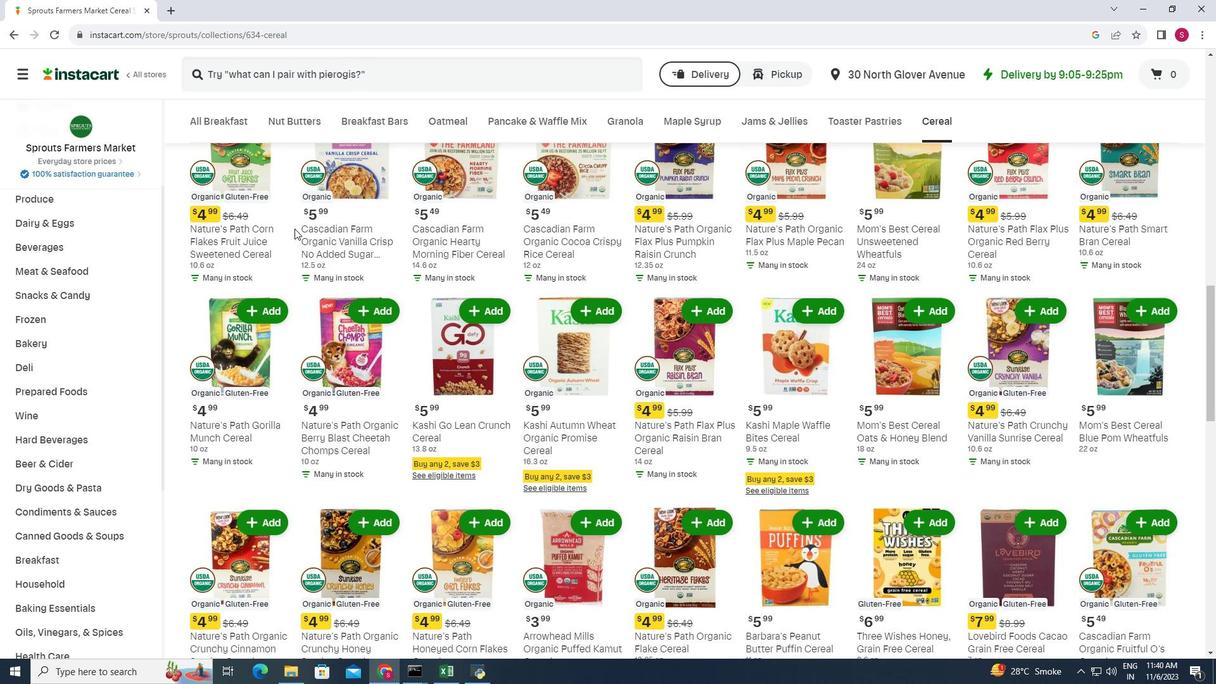 
Action: Mouse scrolled (294, 228) with delta (0, 0)
Screenshot: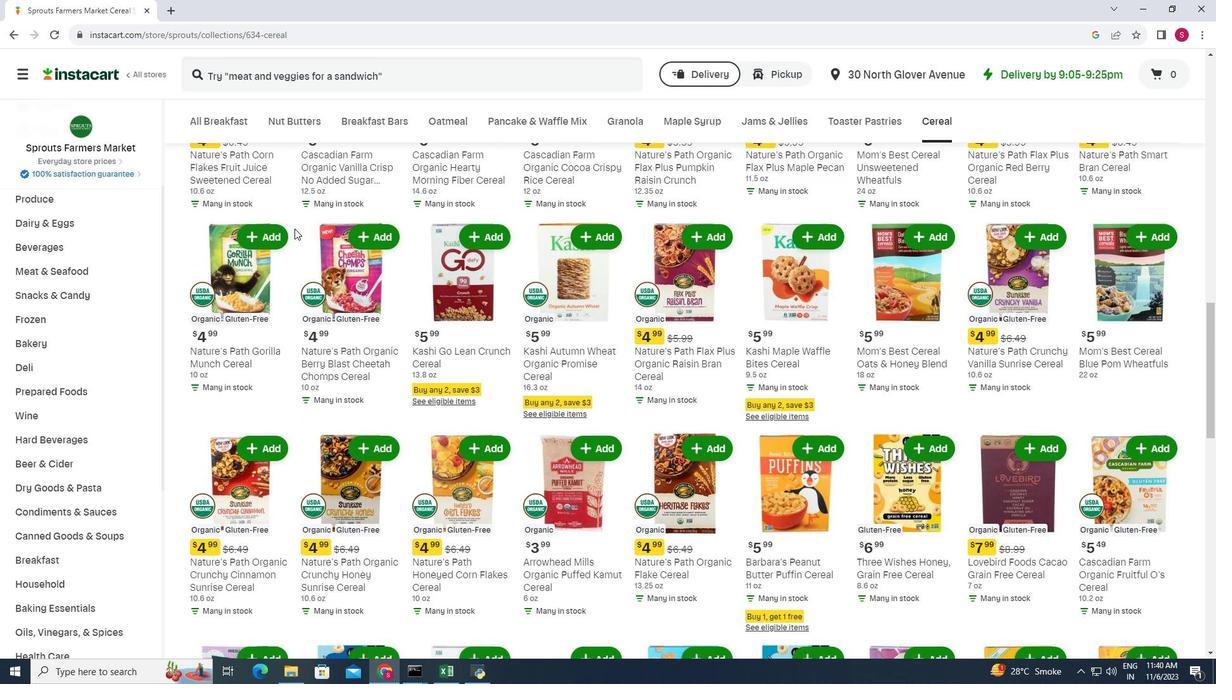 
Action: Mouse scrolled (294, 228) with delta (0, 0)
Screenshot: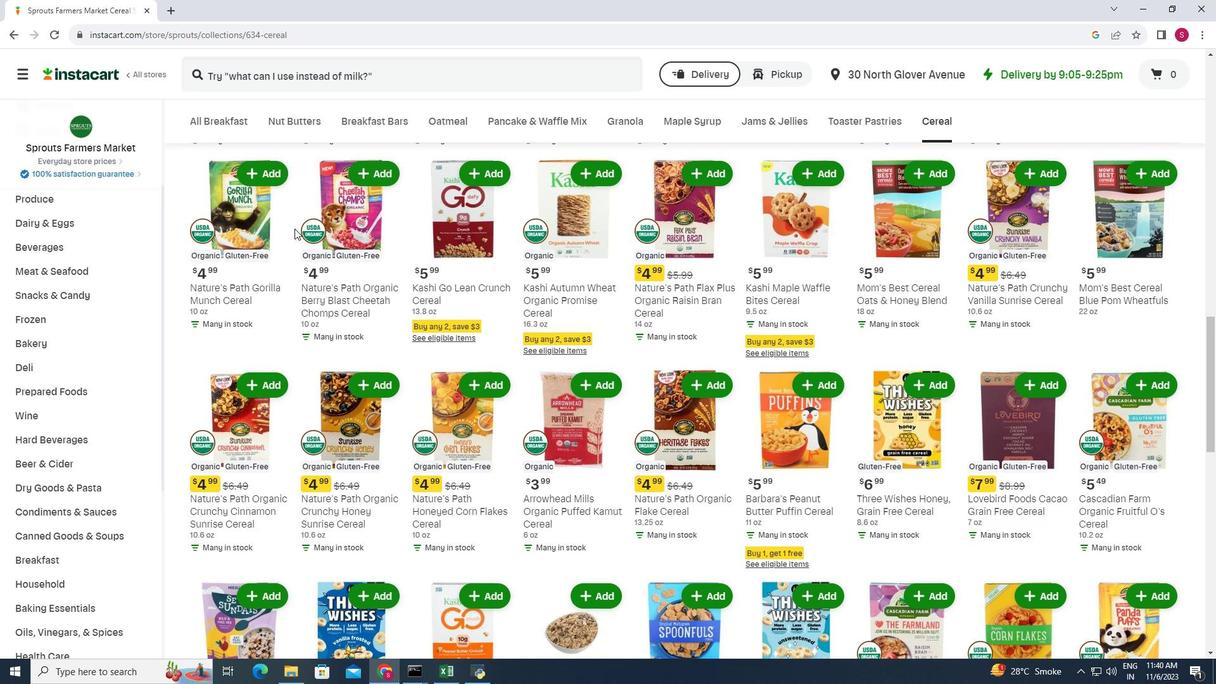 
Action: Mouse moved to (294, 227)
Screenshot: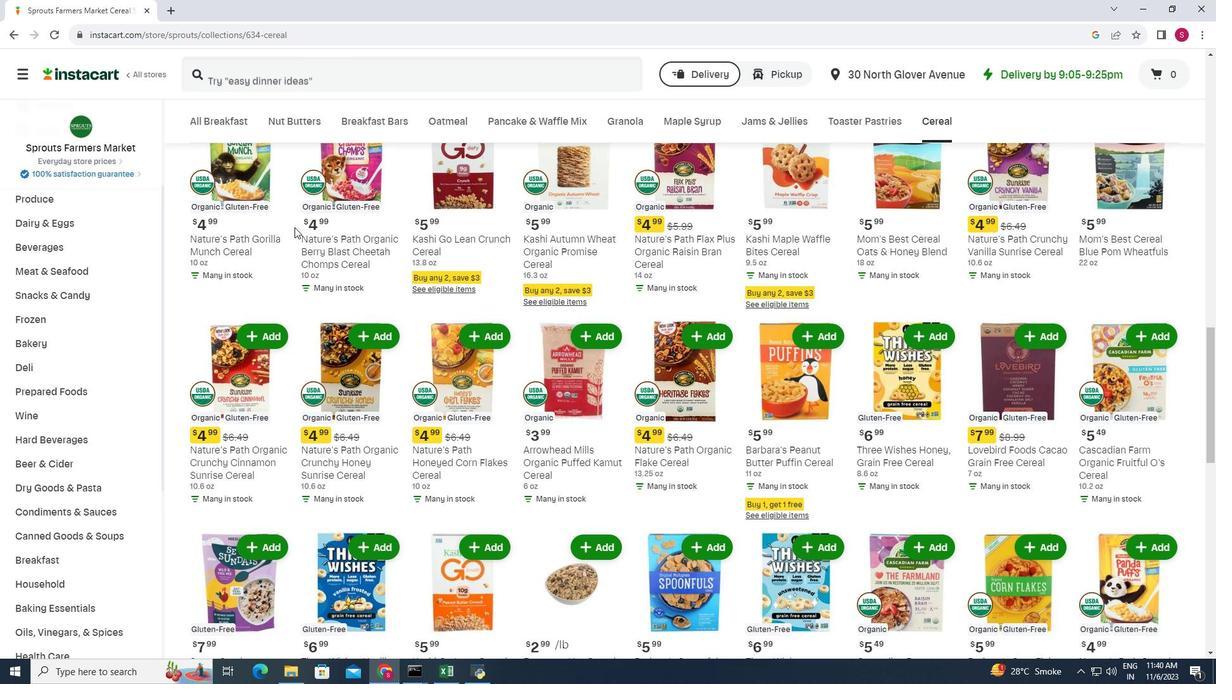 
Action: Mouse scrolled (294, 226) with delta (0, 0)
Screenshot: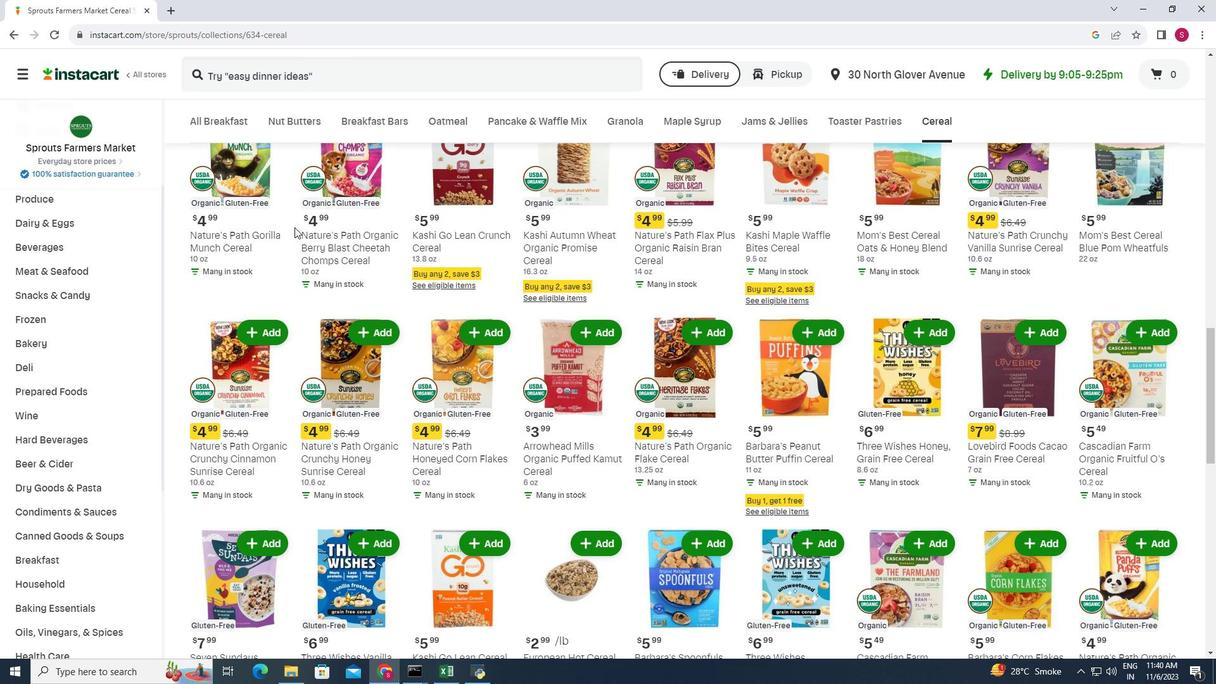 
Action: Mouse moved to (294, 226)
Screenshot: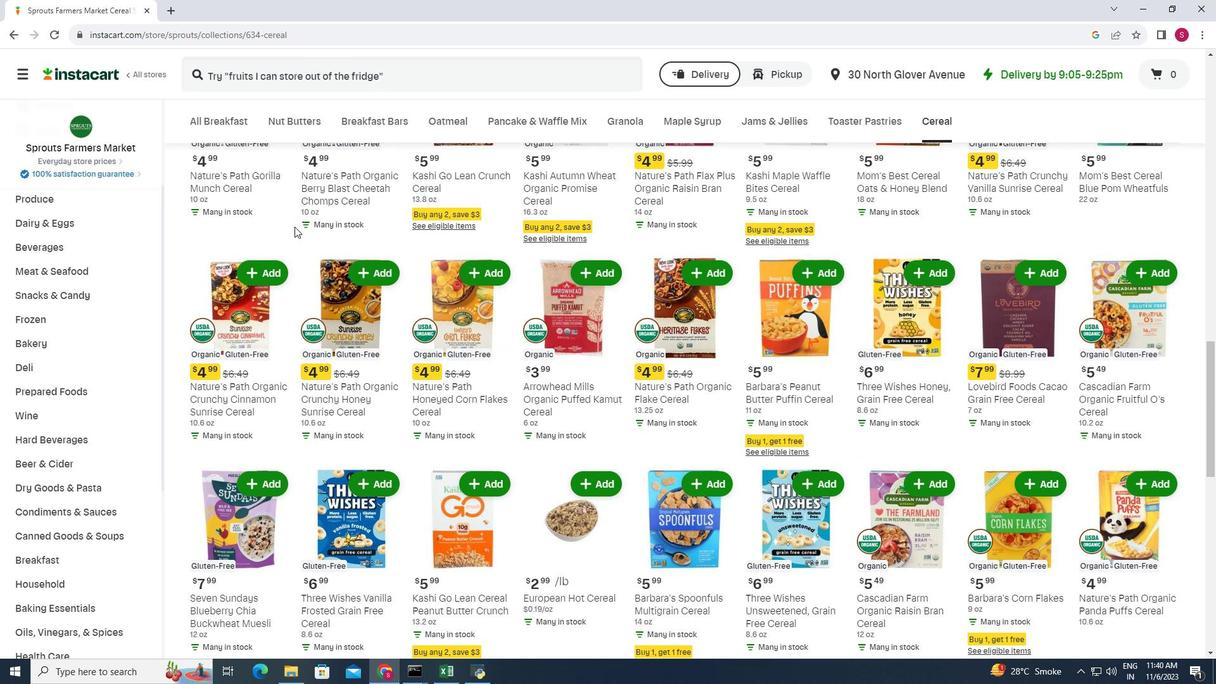 
Action: Mouse scrolled (294, 226) with delta (0, 0)
Screenshot: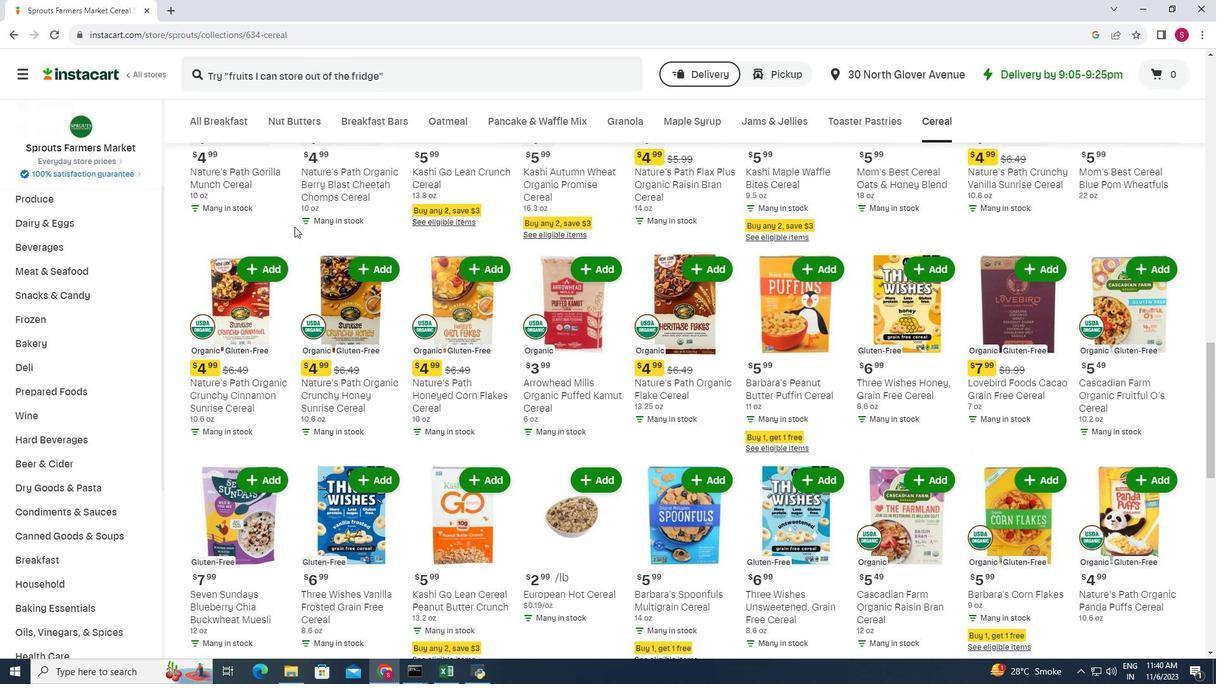 
Action: Mouse moved to (290, 223)
Screenshot: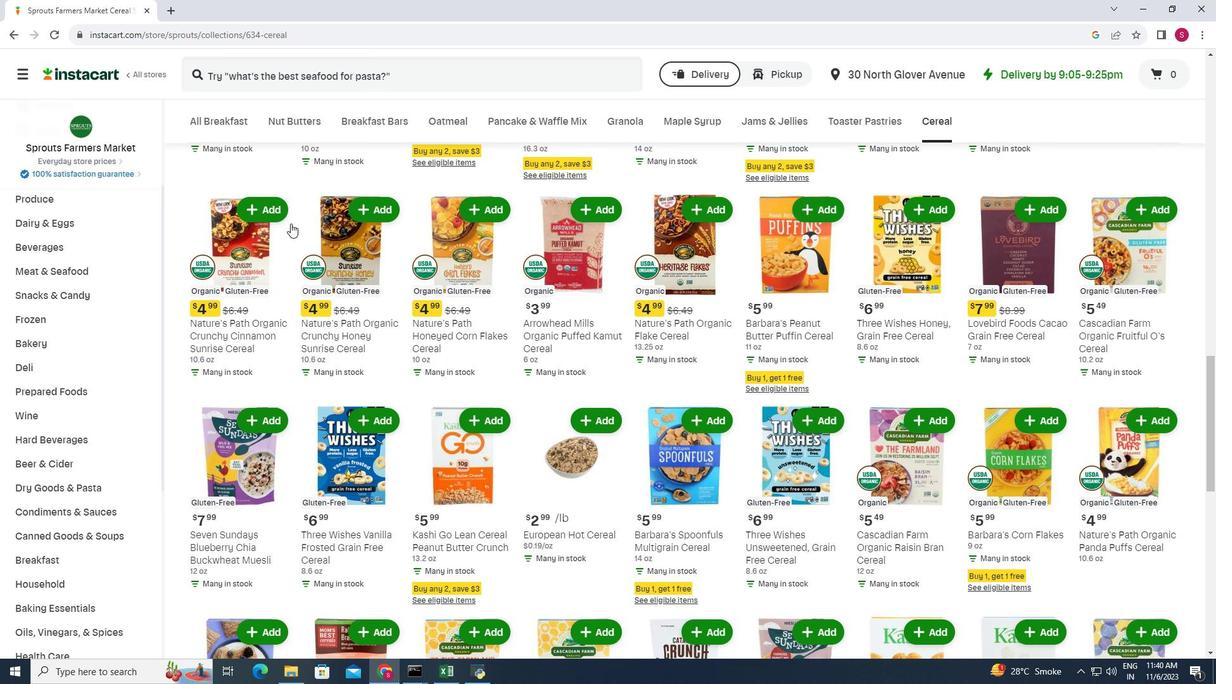 
Action: Mouse scrolled (290, 224) with delta (0, 0)
Screenshot: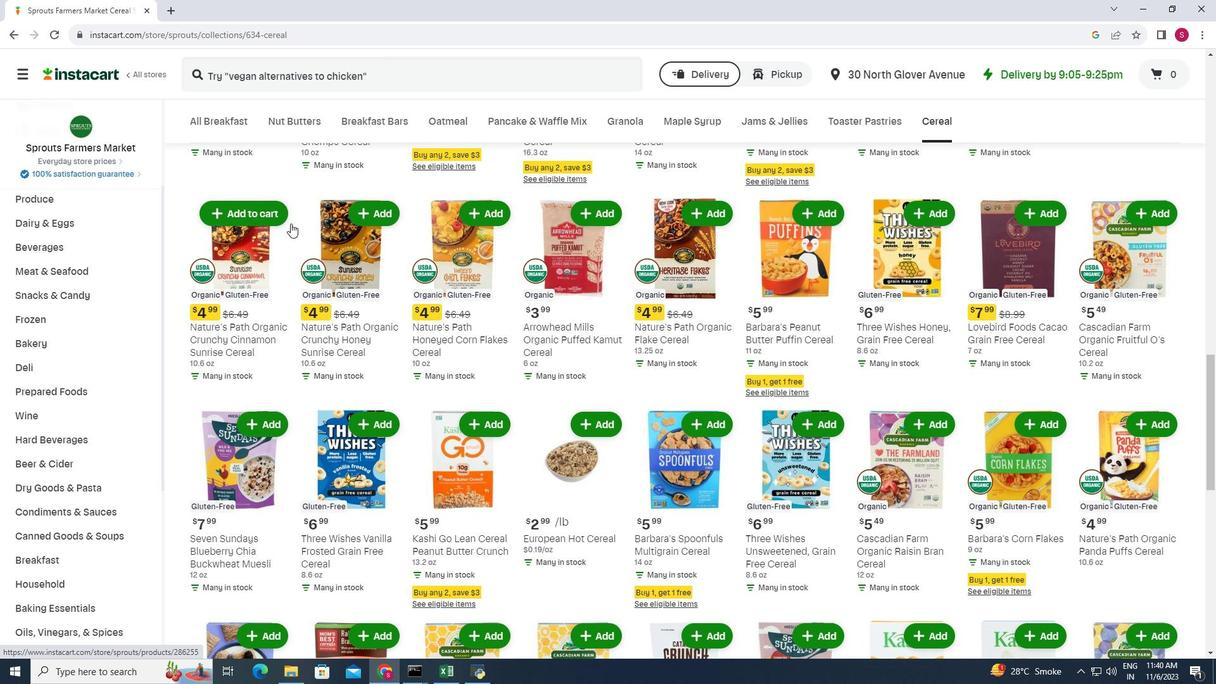 
Action: Mouse moved to (290, 223)
Screenshot: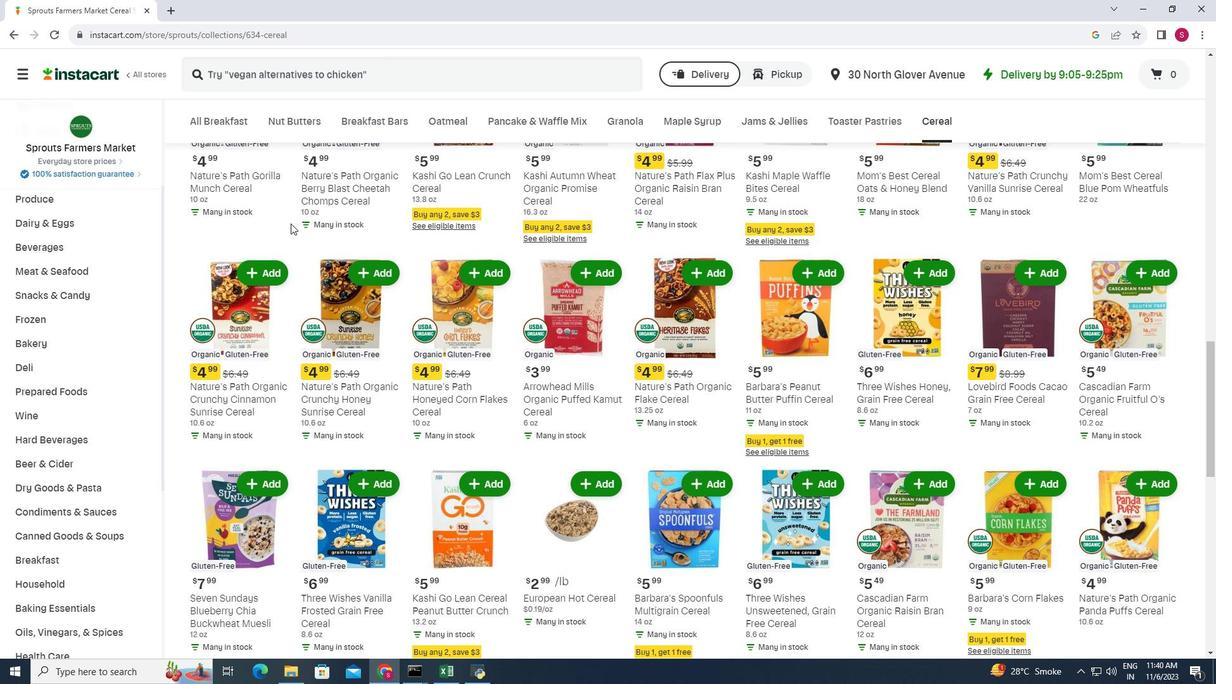 
Action: Mouse scrolled (290, 223) with delta (0, 0)
Screenshot: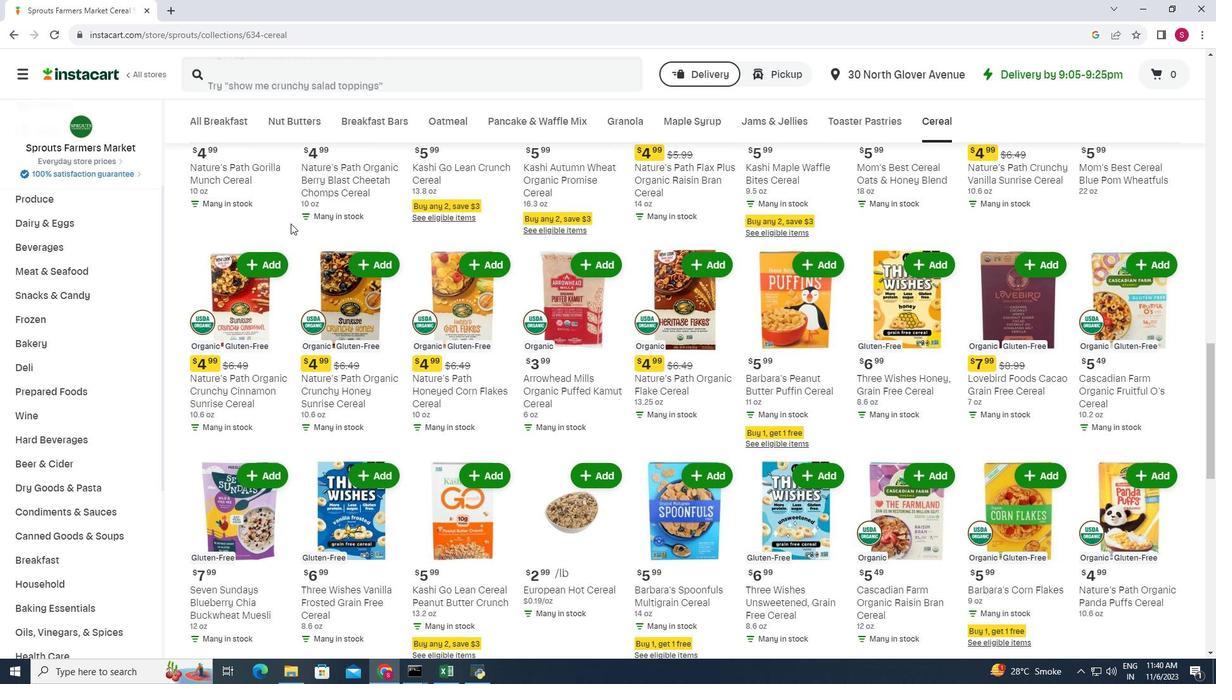 
Action: Mouse moved to (292, 245)
Screenshot: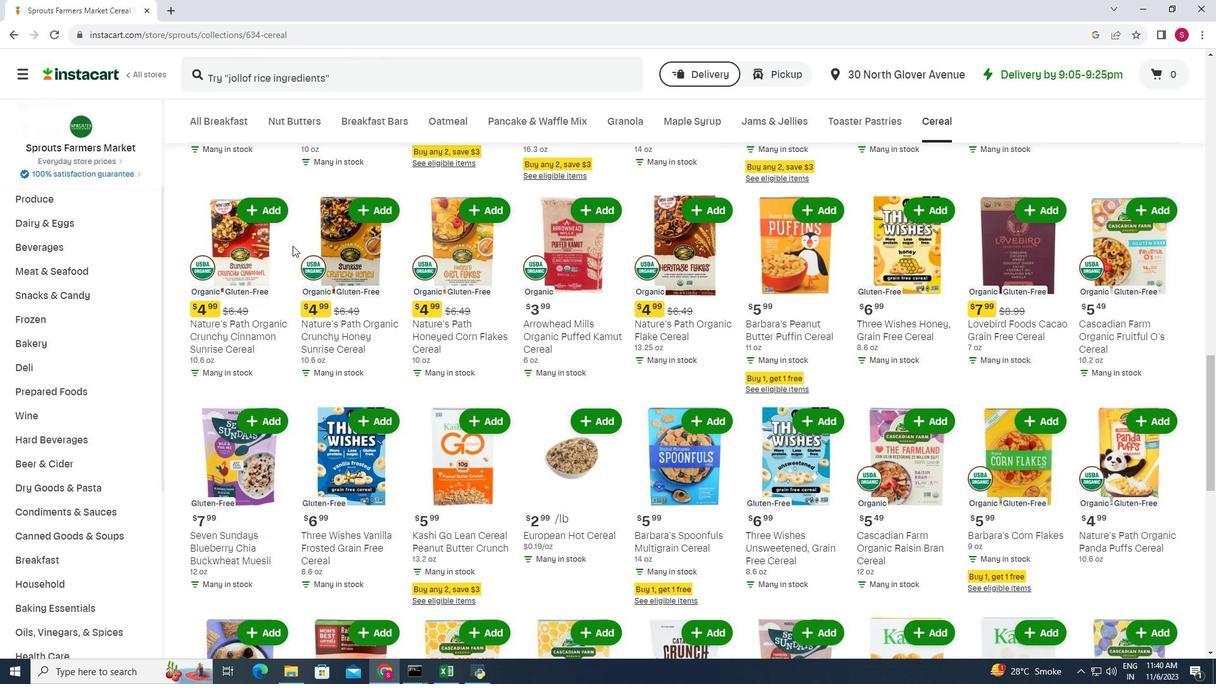 
Action: Mouse scrolled (292, 246) with delta (0, 0)
Screenshot: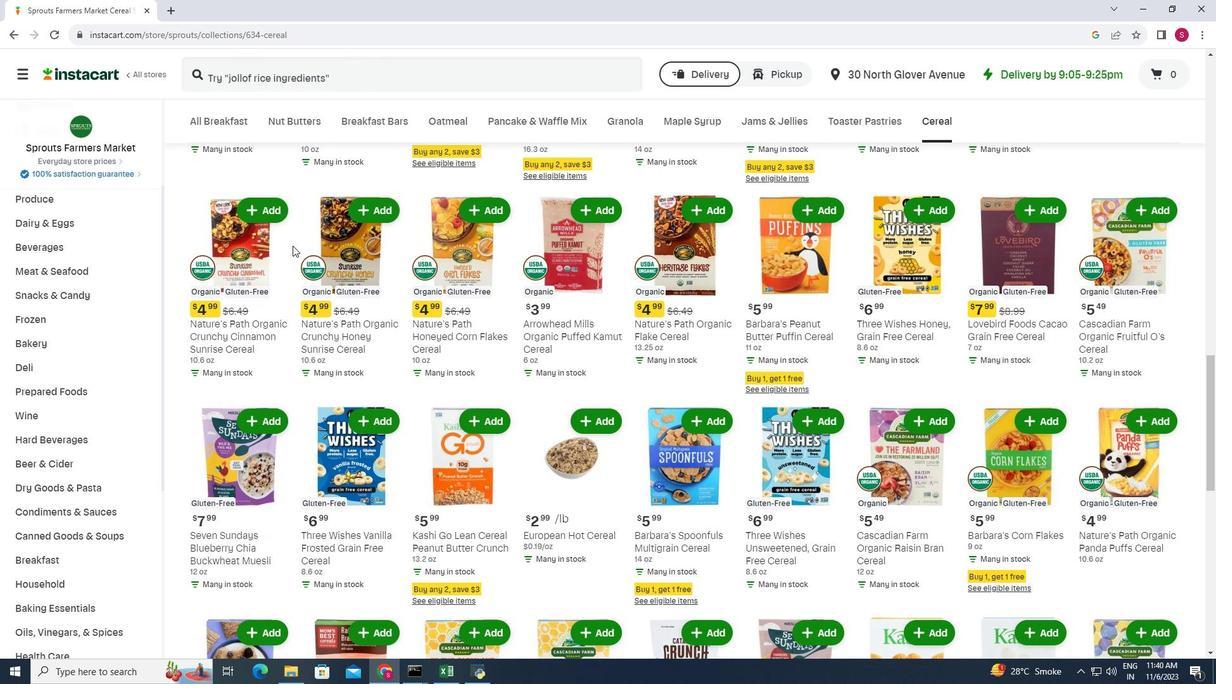 
Action: Mouse moved to (293, 277)
Screenshot: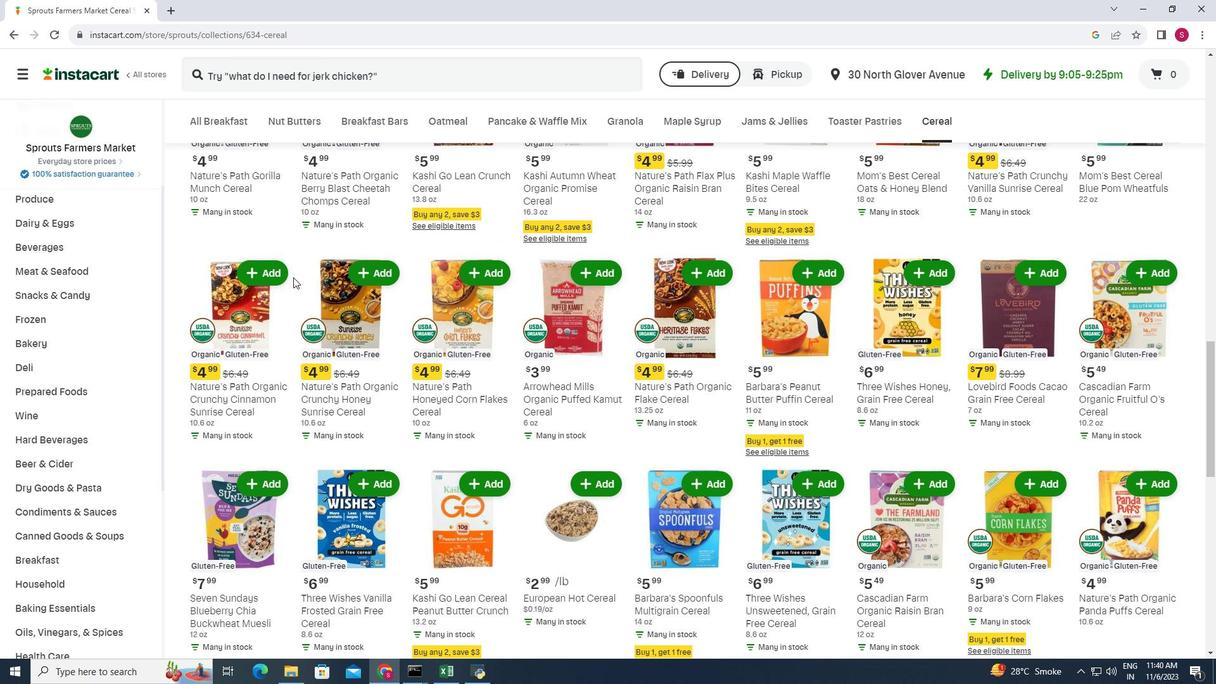 
Action: Mouse scrolled (293, 276) with delta (0, 0)
Screenshot: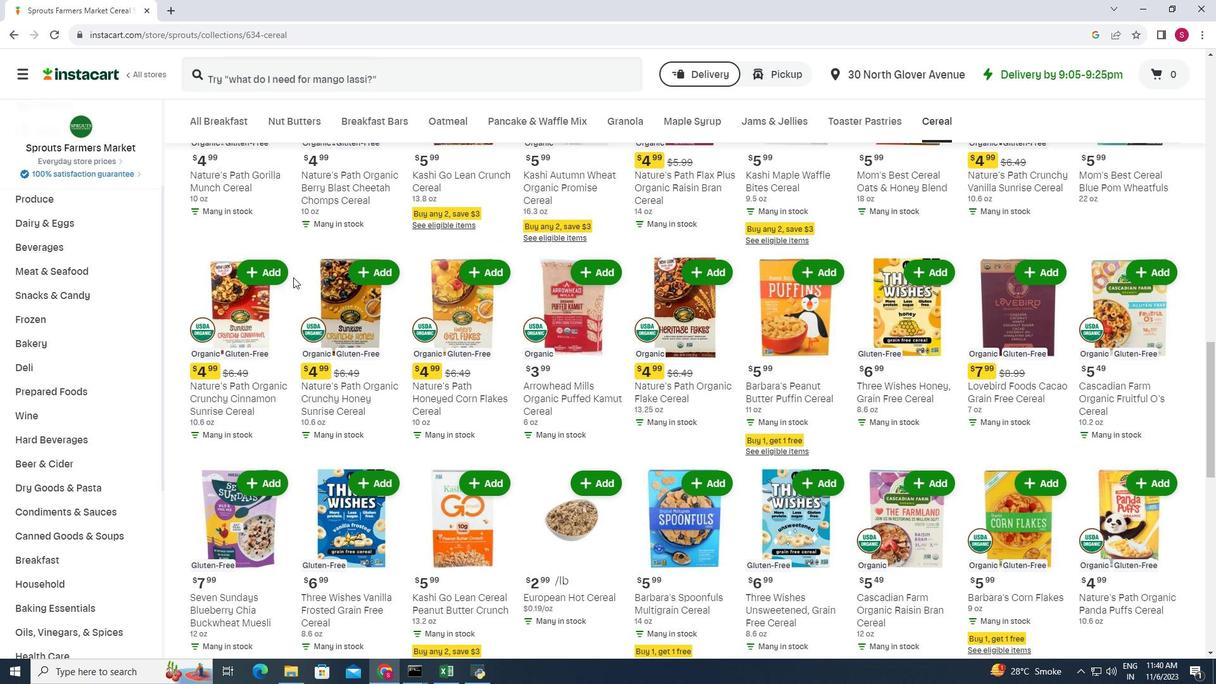
Action: Mouse moved to (288, 308)
Screenshot: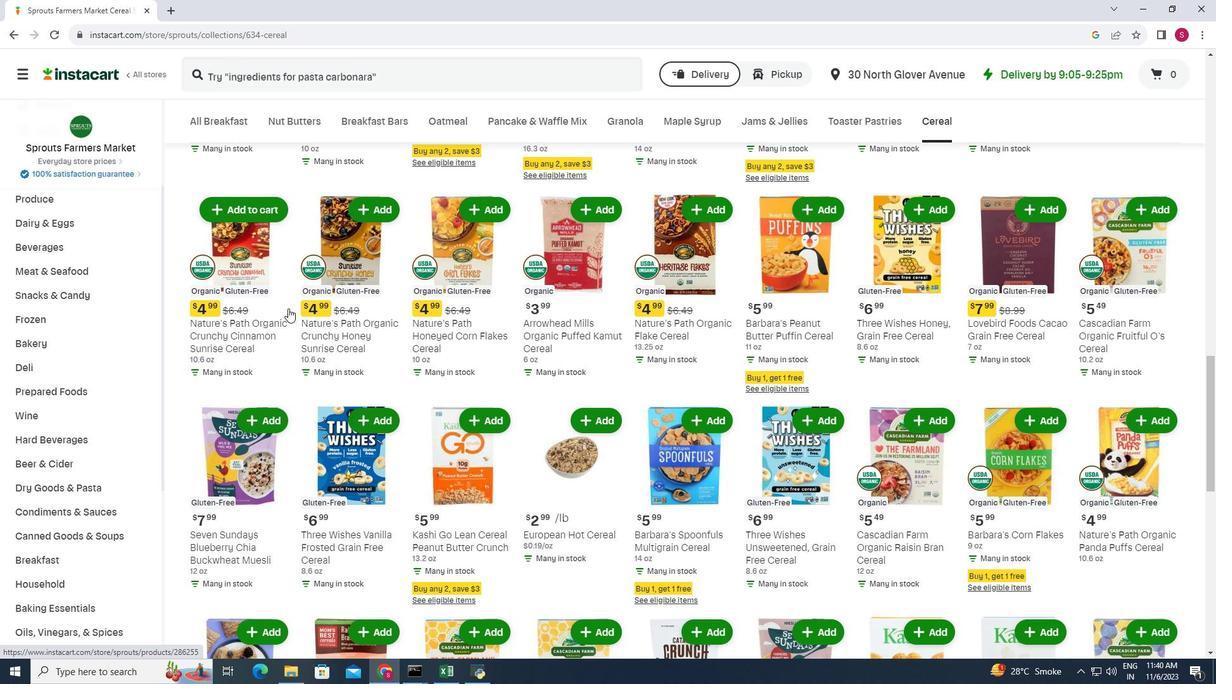 
Action: Mouse scrolled (288, 307) with delta (0, 0)
Screenshot: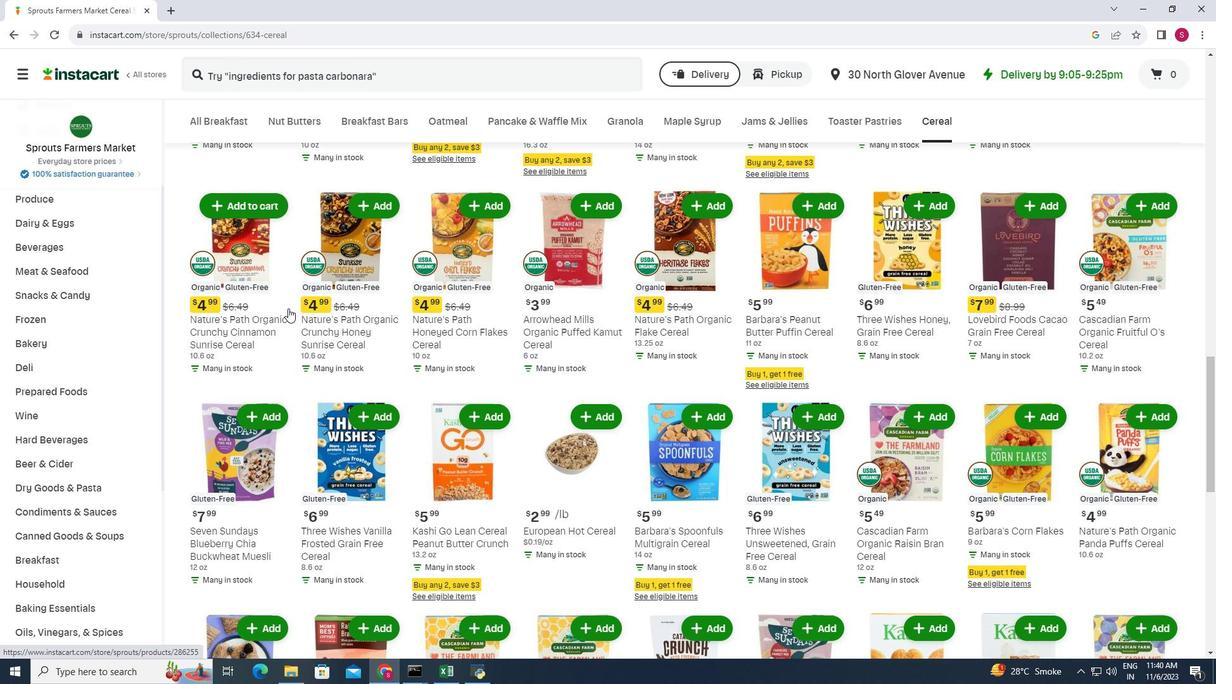 
Action: Mouse scrolled (288, 307) with delta (0, 0)
Screenshot: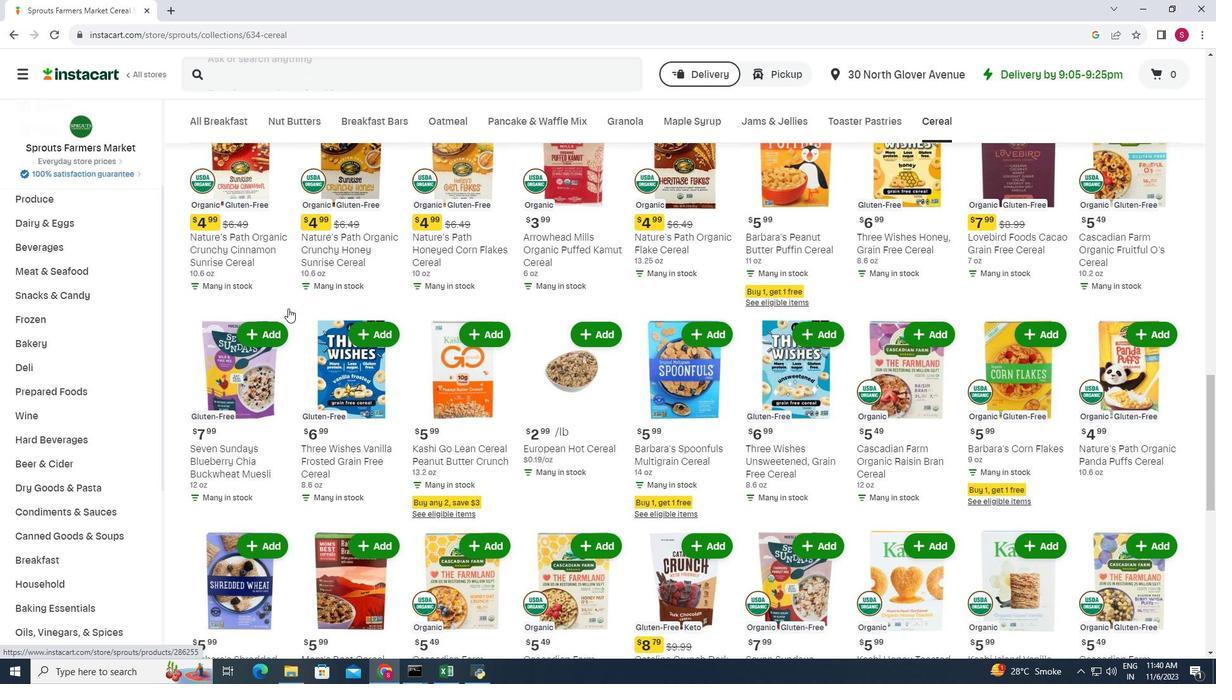 
Action: Mouse moved to (1149, 281)
Screenshot: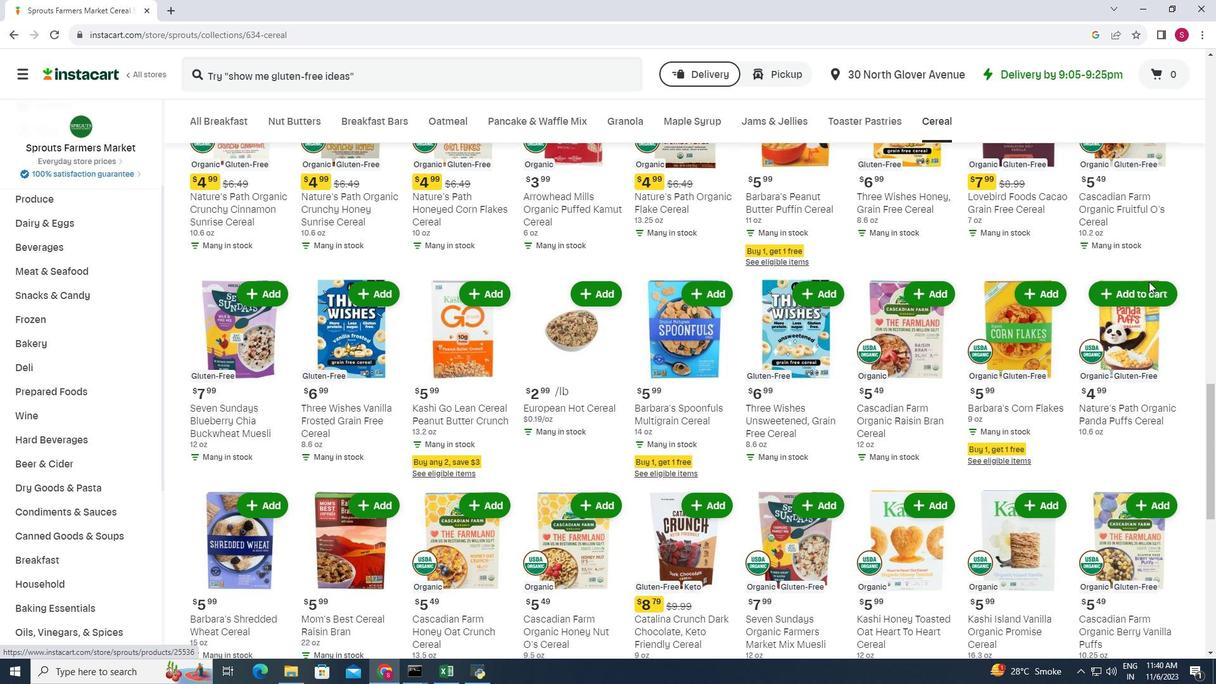 
Action: Mouse pressed left at (1149, 281)
Screenshot: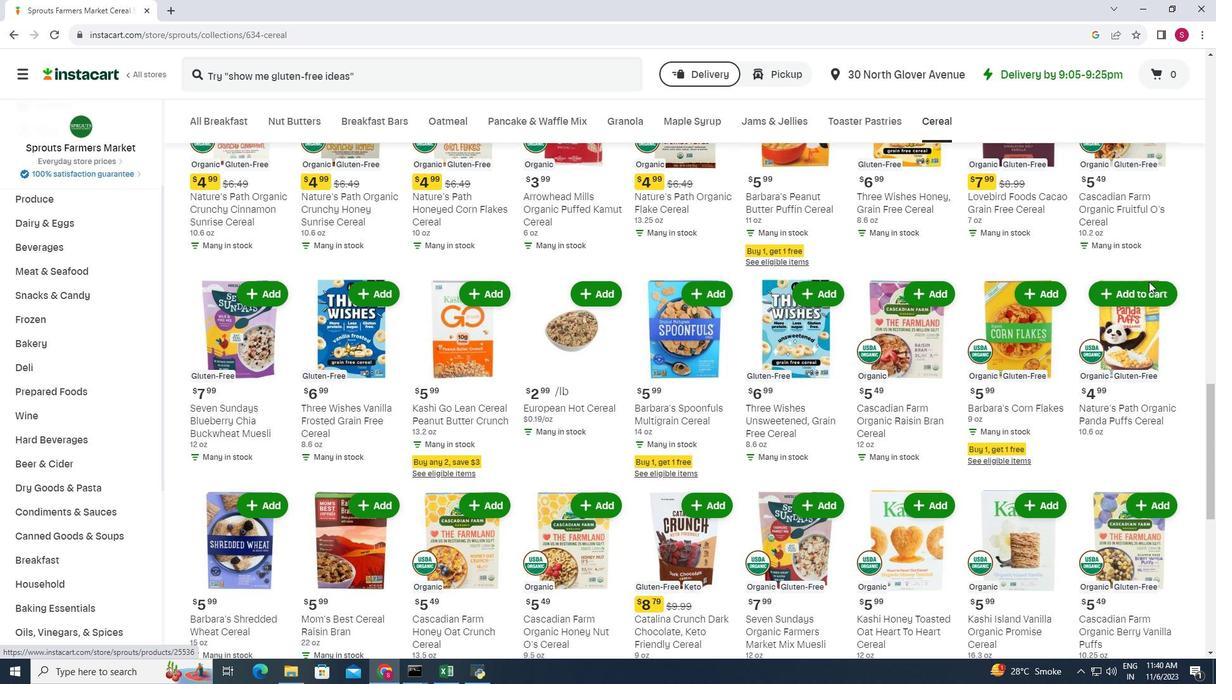 
Action: Mouse moved to (1152, 288)
Screenshot: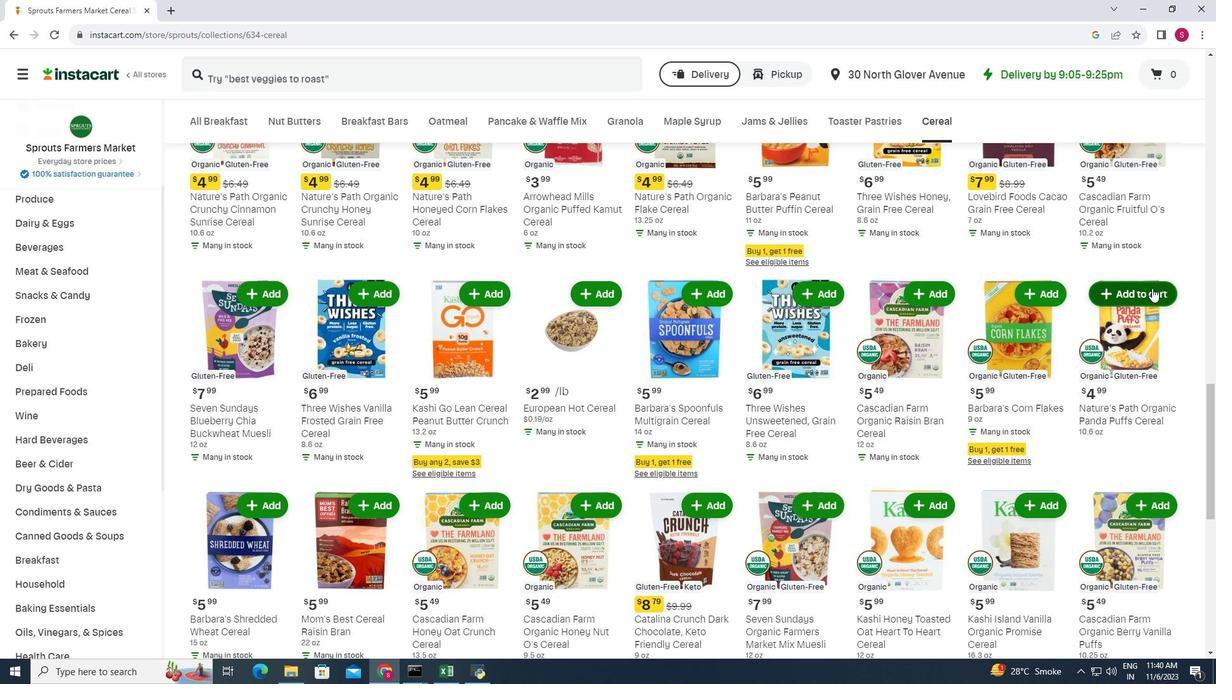 
Action: Mouse pressed left at (1152, 288)
Screenshot: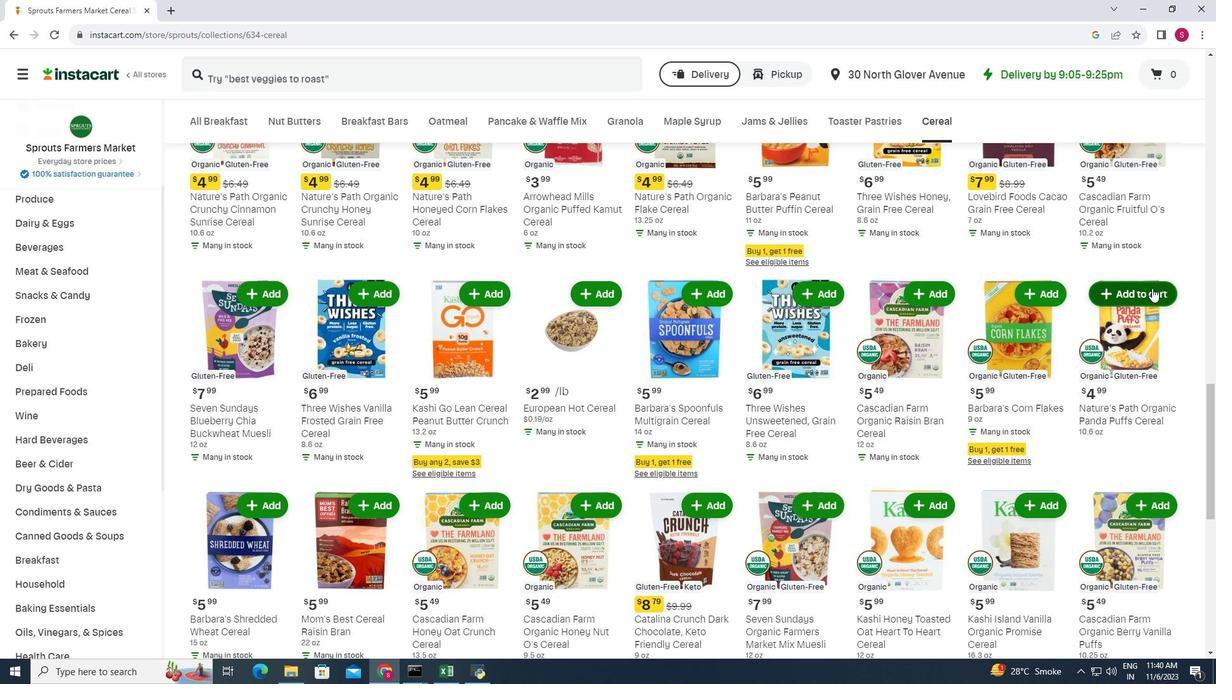 
Action: Mouse moved to (1137, 257)
Screenshot: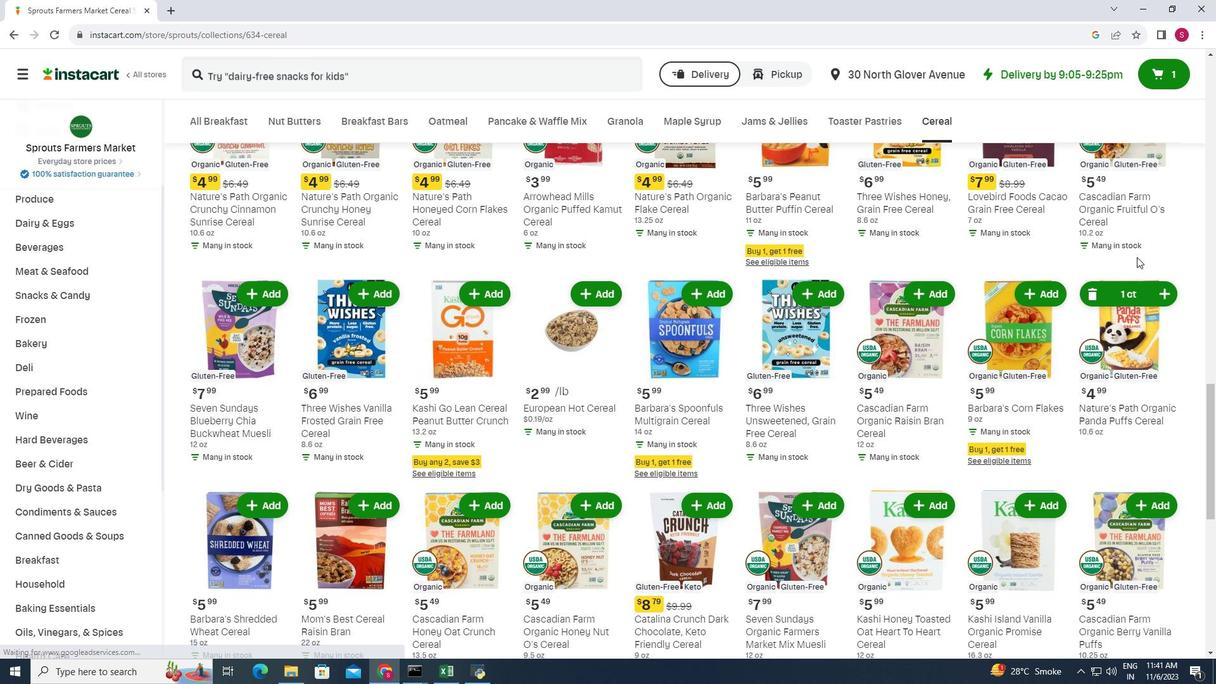 
